 Task: Search one way flight ticket for 1 adult, 5 children, 2 infants in seat and 1 infant on lap in first from San Jose: Norman Y. Mineta San Jose International Airport to Raleigh: Raleigh-durham International Airport on 8-5-2023. Choice of flights is Spirit. Number of bags: 2 carry on bags and 6 checked bags. Price is upto 106000. Outbound departure time preference is 11:15.
Action: Mouse moved to (302, 118)
Screenshot: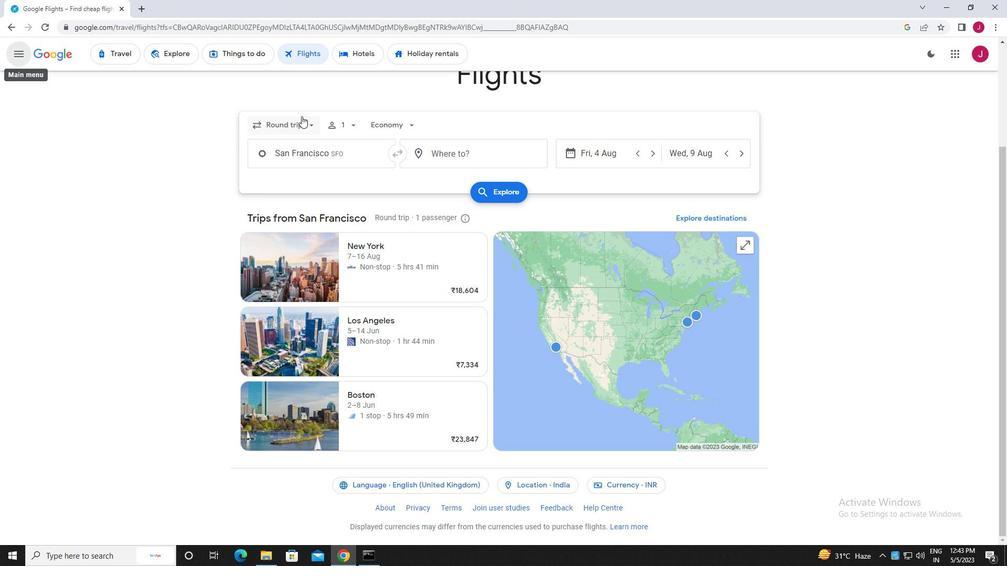 
Action: Mouse pressed left at (302, 118)
Screenshot: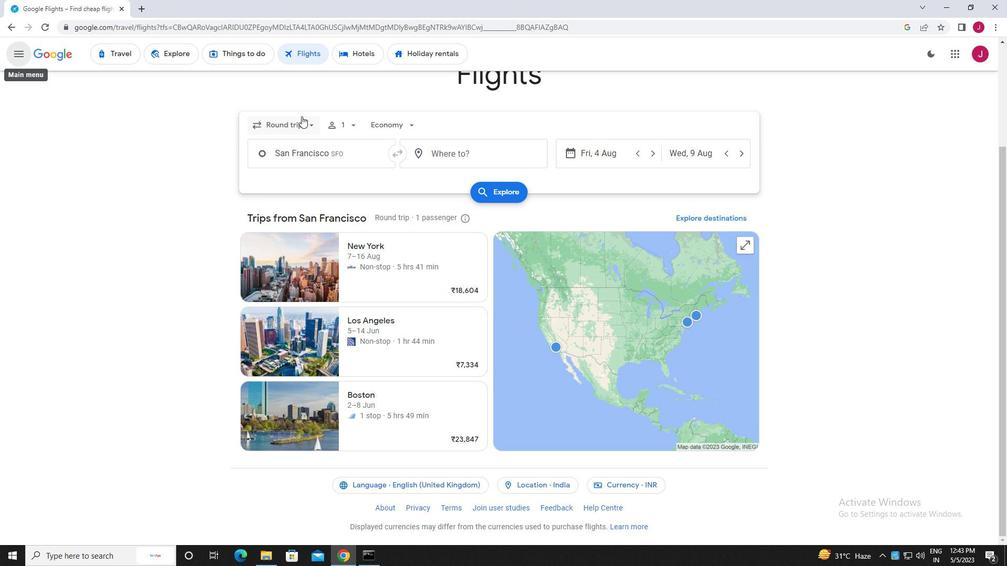 
Action: Mouse moved to (304, 172)
Screenshot: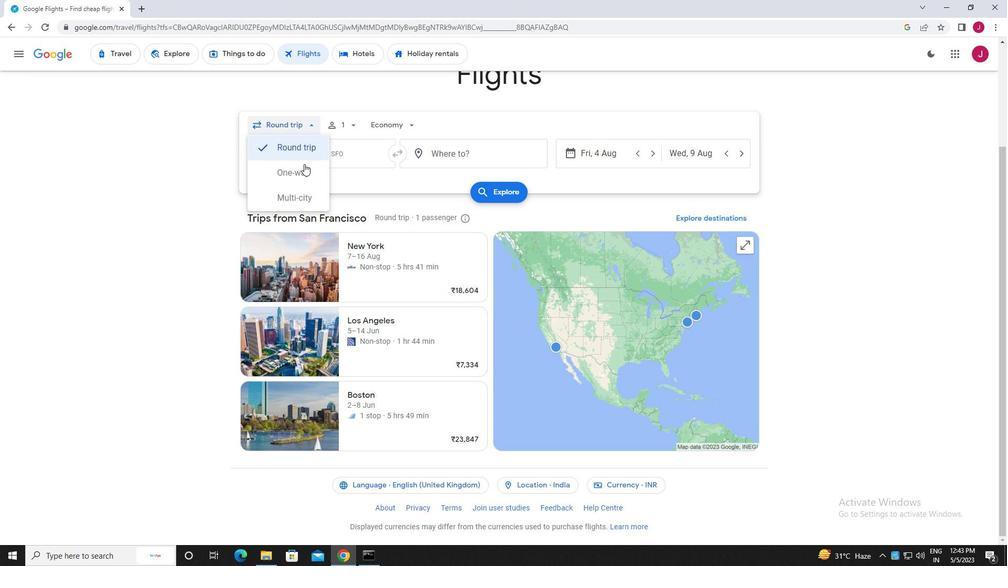 
Action: Mouse pressed left at (304, 172)
Screenshot: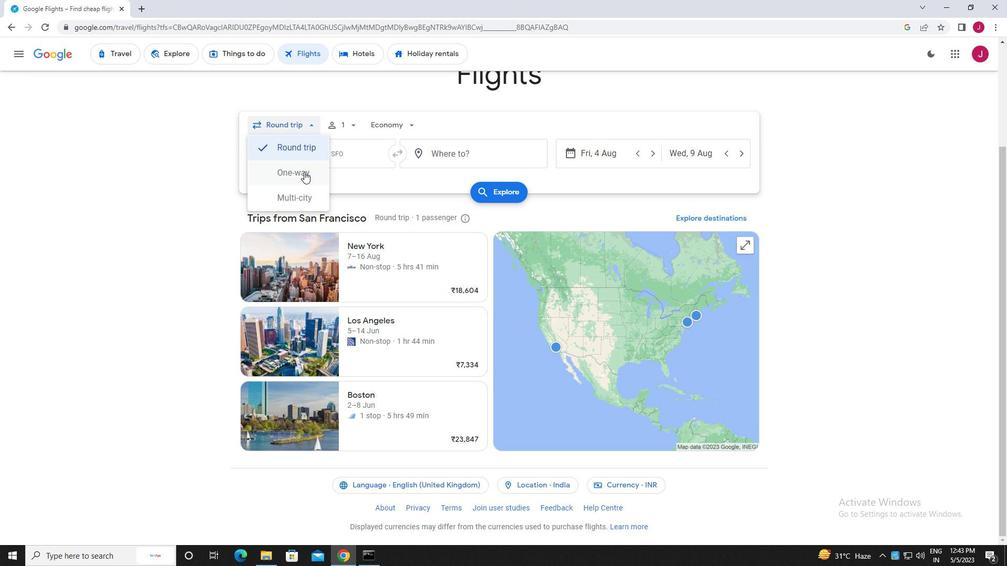 
Action: Mouse moved to (350, 126)
Screenshot: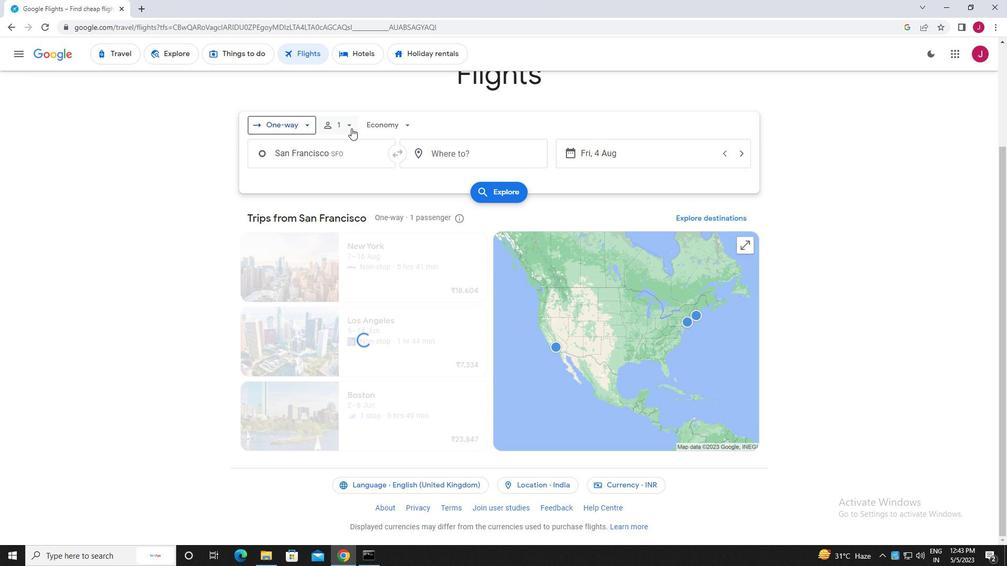 
Action: Mouse pressed left at (350, 126)
Screenshot: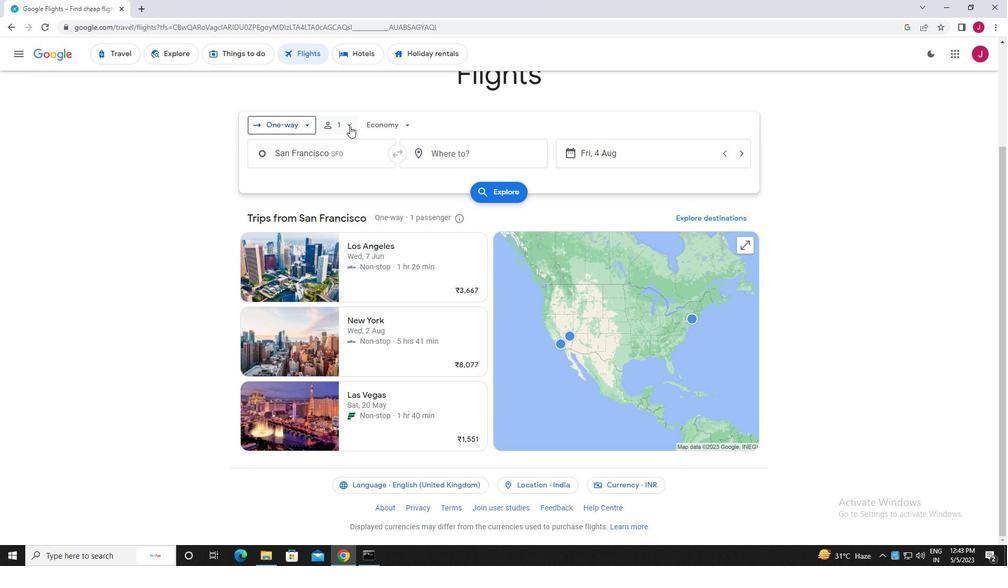 
Action: Mouse moved to (434, 175)
Screenshot: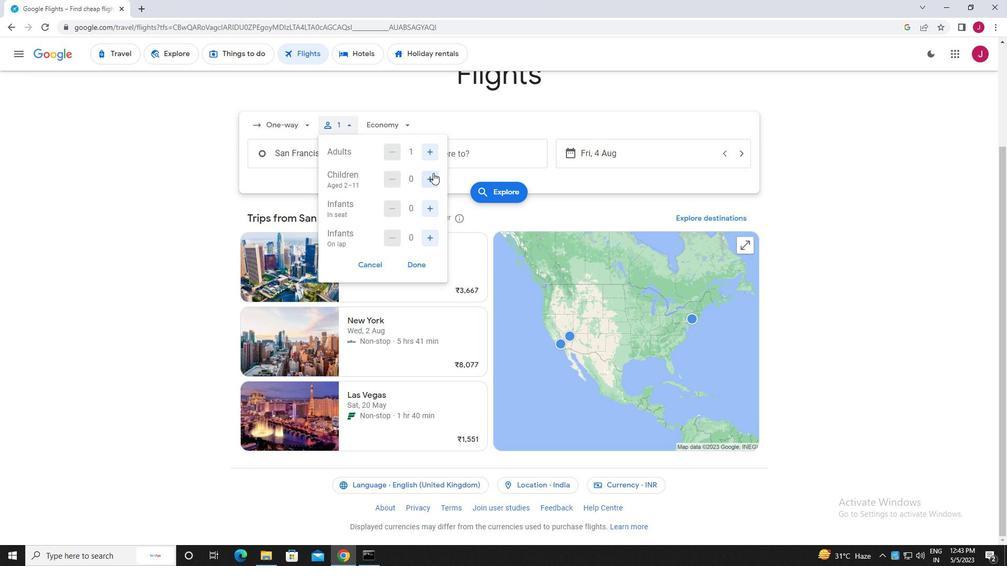 
Action: Mouse pressed left at (434, 175)
Screenshot: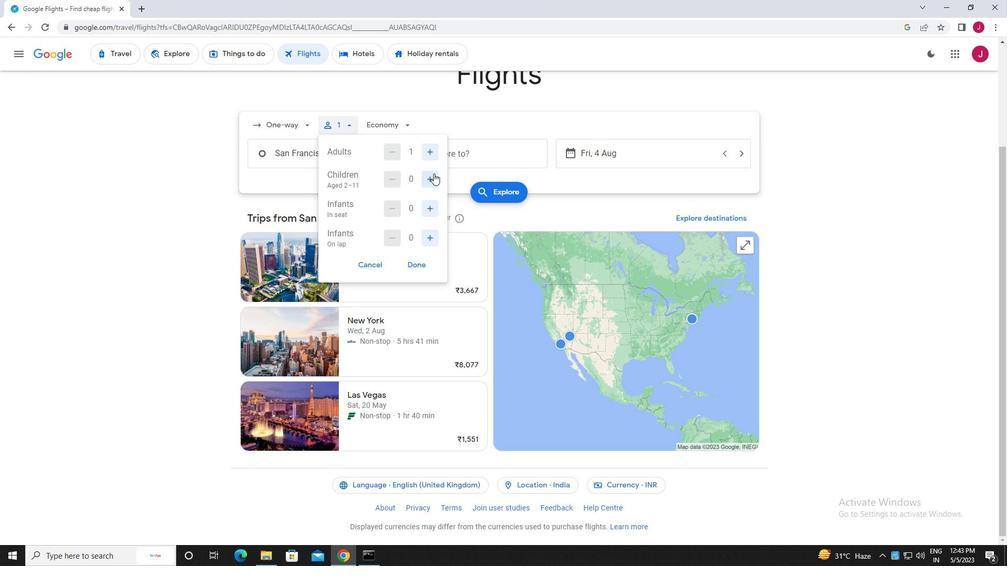 
Action: Mouse moved to (432, 175)
Screenshot: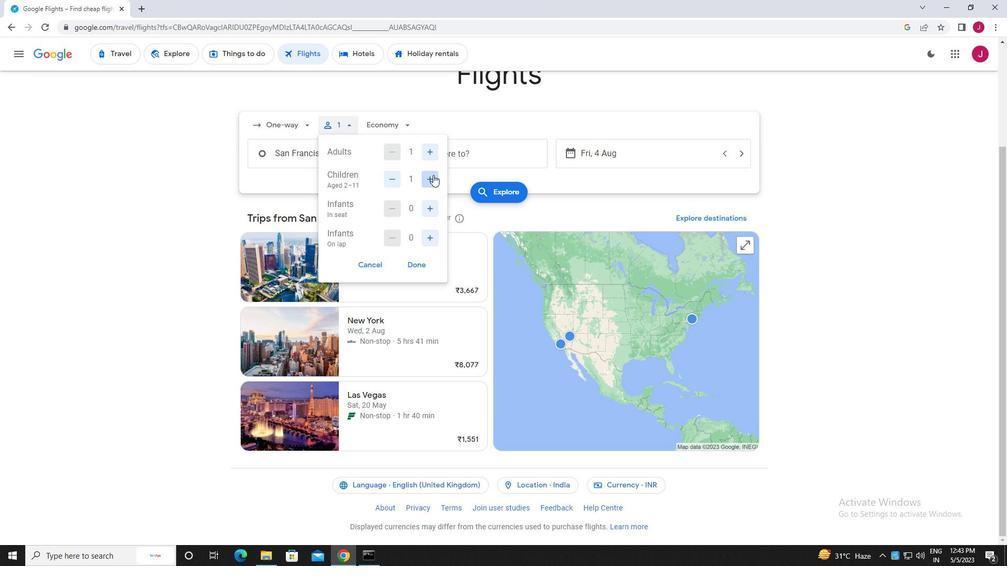 
Action: Mouse pressed left at (432, 175)
Screenshot: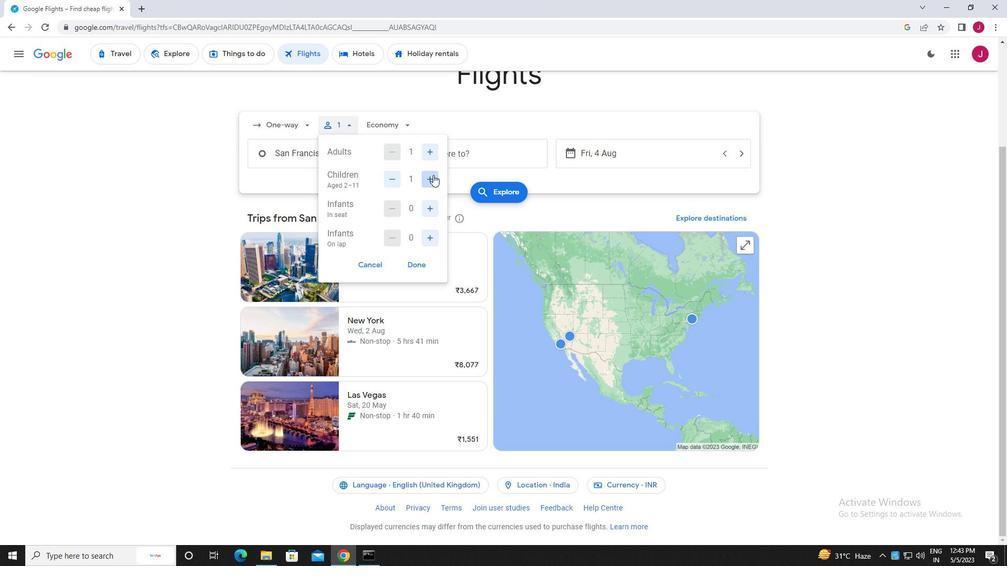 
Action: Mouse pressed left at (432, 175)
Screenshot: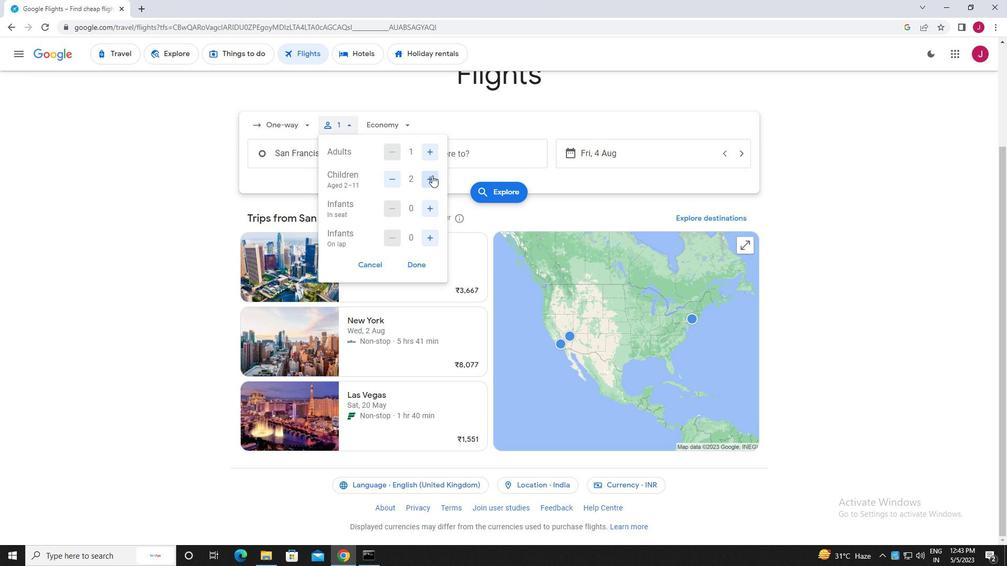 
Action: Mouse pressed left at (432, 175)
Screenshot: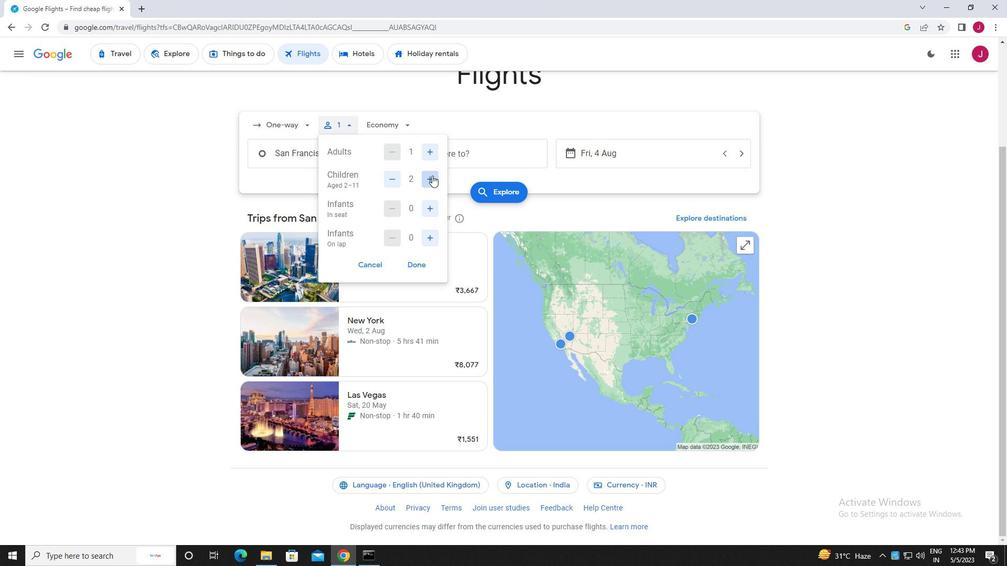 
Action: Mouse pressed left at (432, 175)
Screenshot: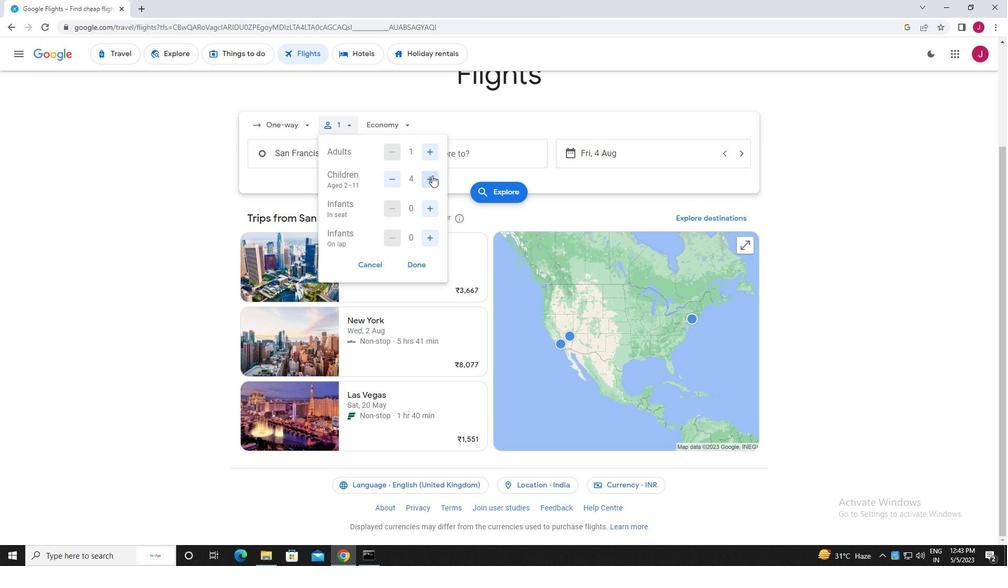 
Action: Mouse moved to (432, 207)
Screenshot: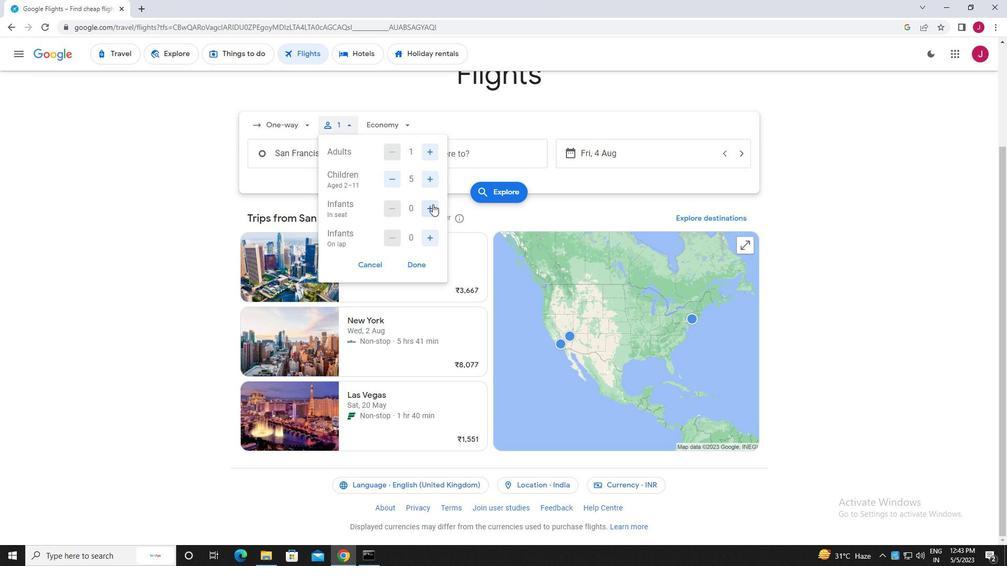 
Action: Mouse pressed left at (432, 207)
Screenshot: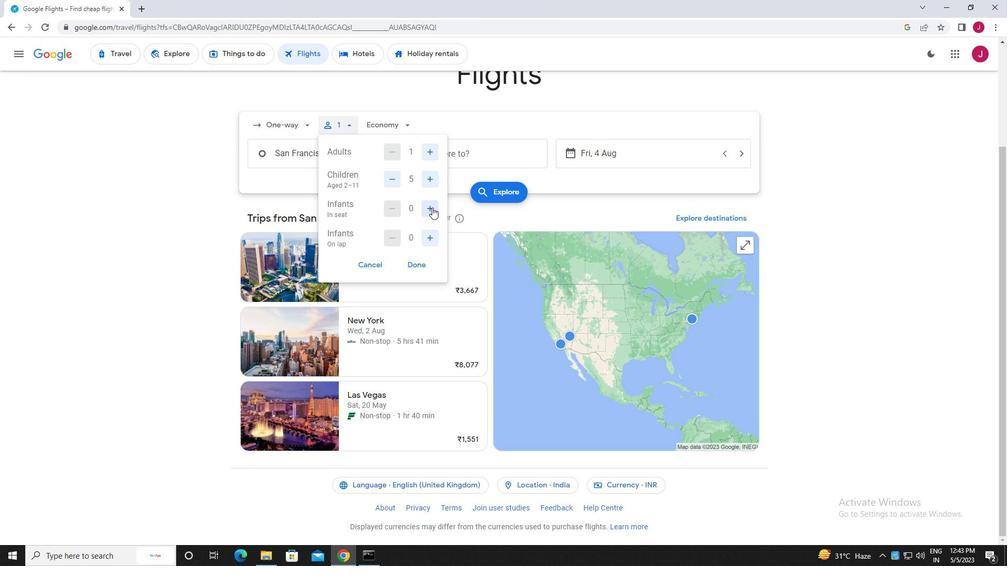 
Action: Mouse moved to (432, 207)
Screenshot: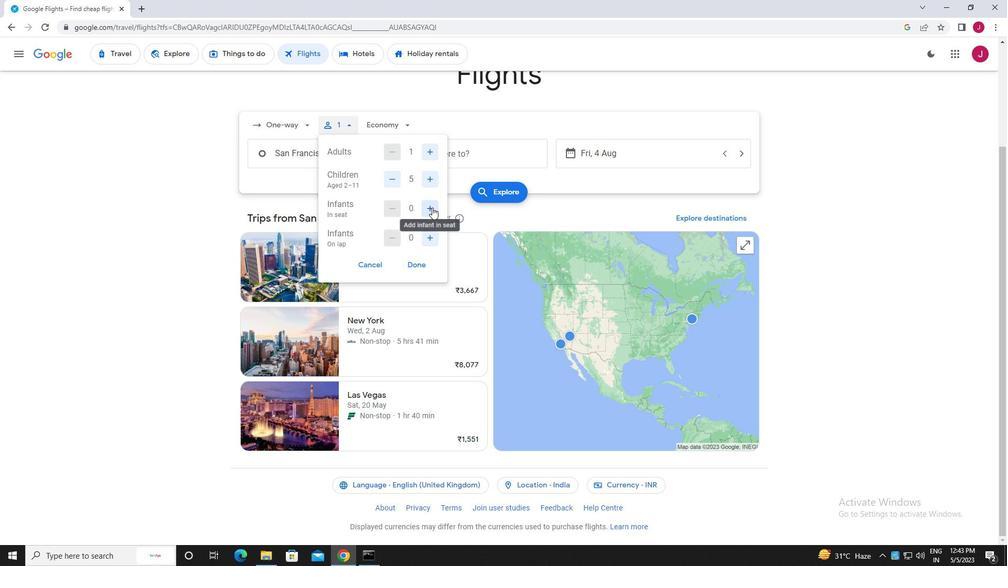 
Action: Mouse pressed left at (432, 207)
Screenshot: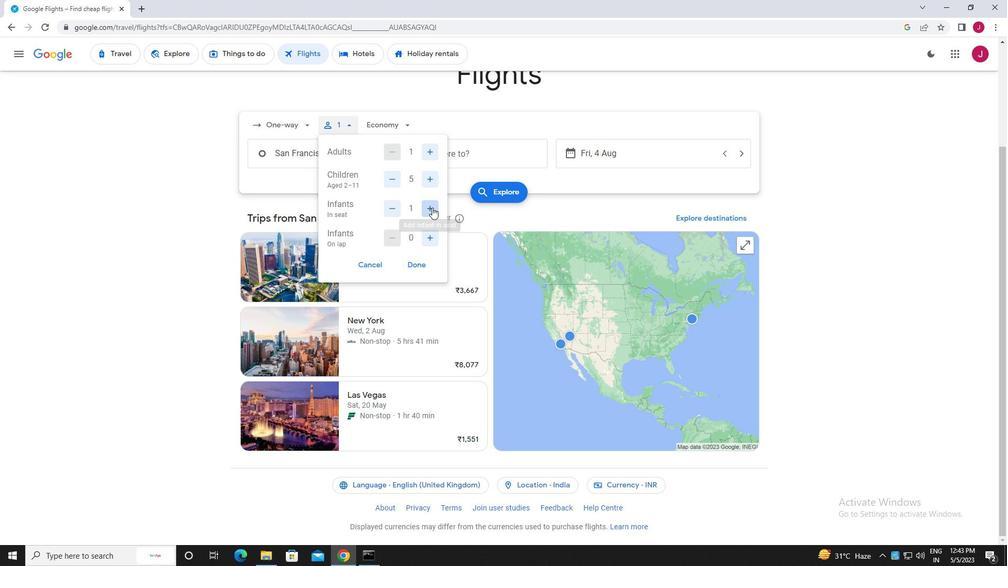 
Action: Mouse moved to (430, 241)
Screenshot: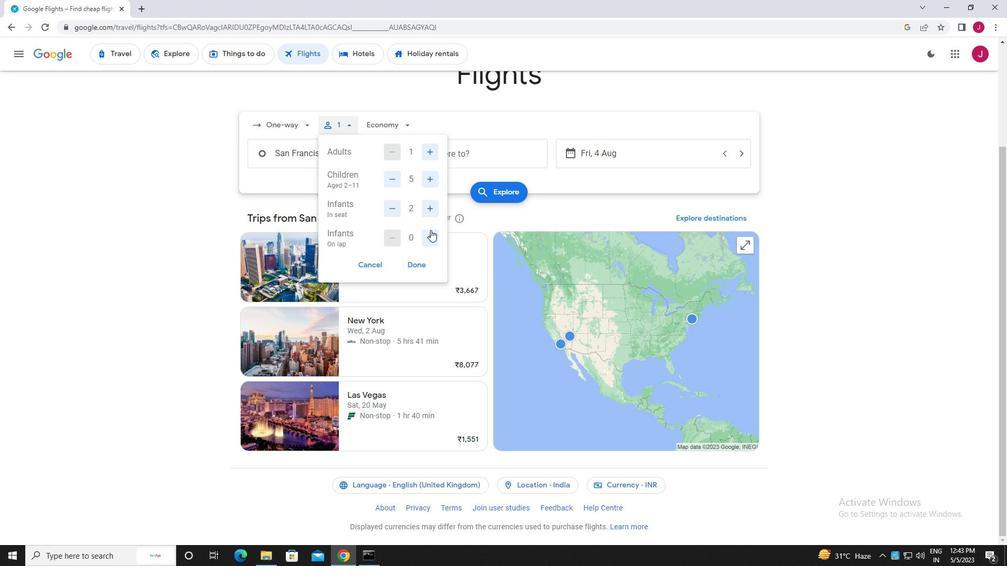 
Action: Mouse pressed left at (430, 241)
Screenshot: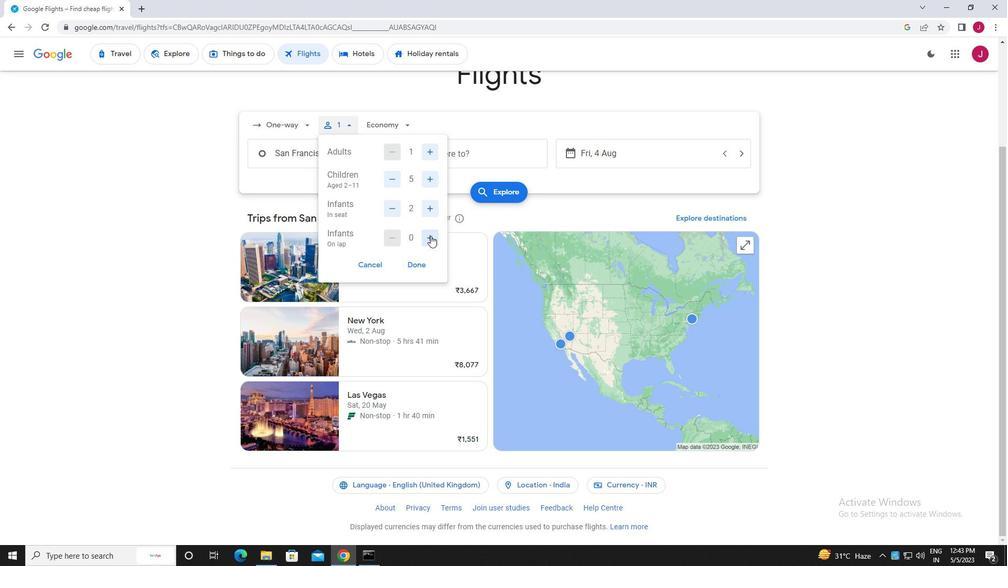 
Action: Mouse moved to (391, 208)
Screenshot: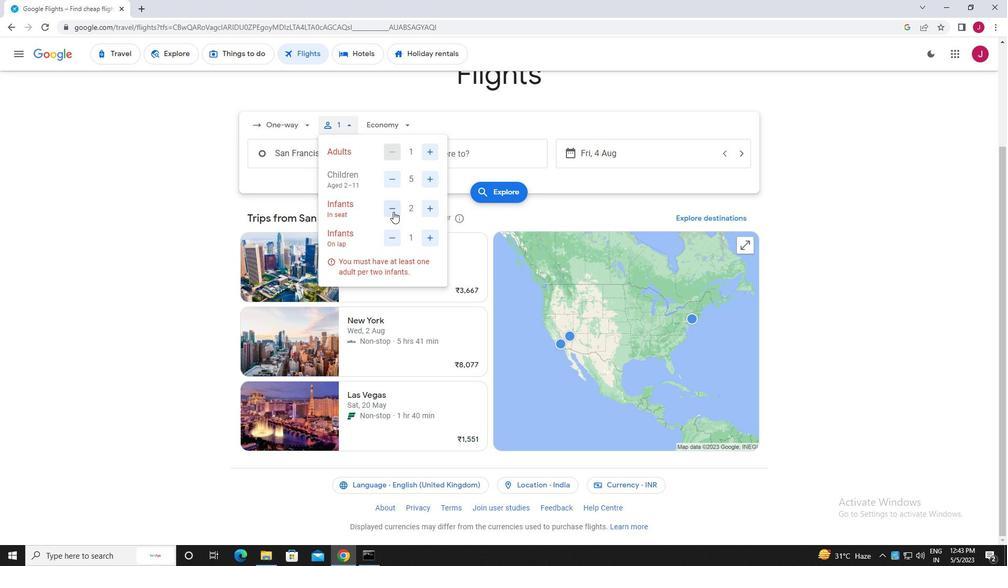 
Action: Mouse pressed left at (391, 208)
Screenshot: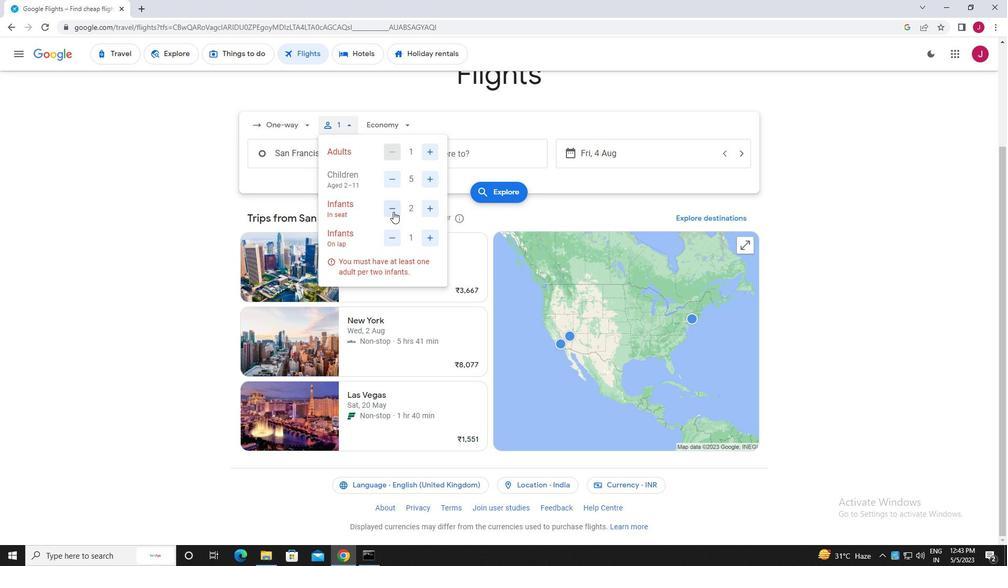 
Action: Mouse moved to (419, 264)
Screenshot: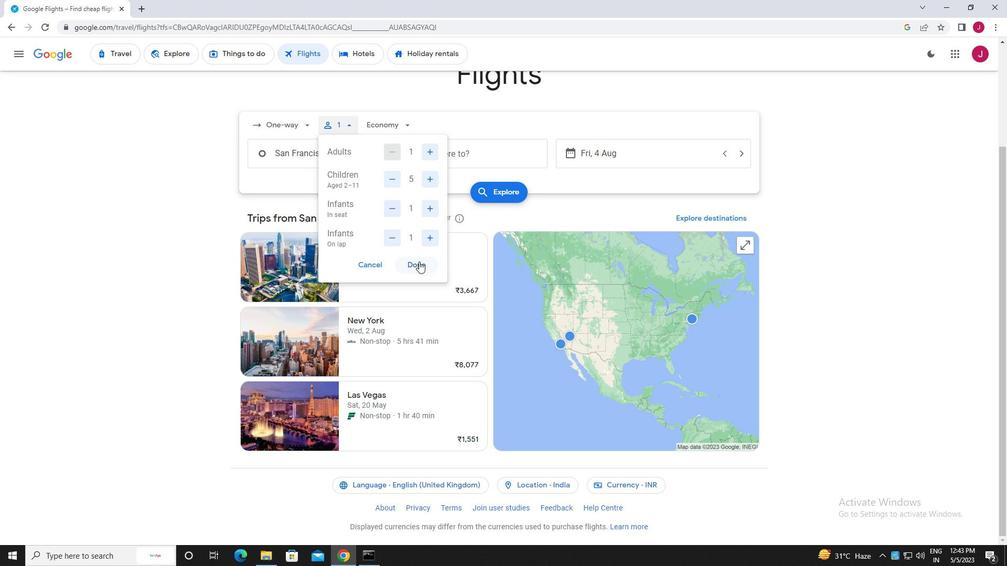 
Action: Mouse pressed left at (419, 264)
Screenshot: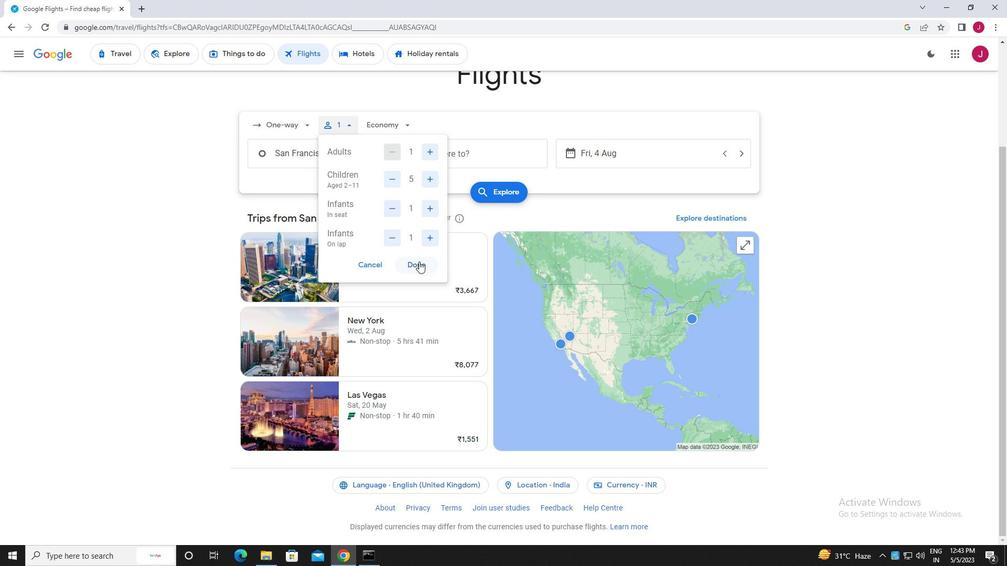 
Action: Mouse moved to (405, 124)
Screenshot: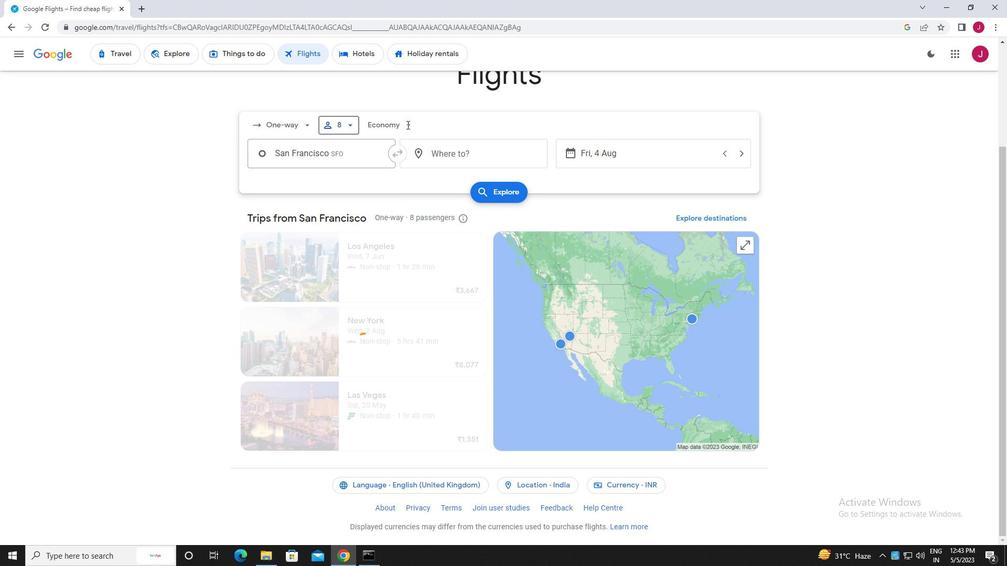 
Action: Mouse pressed left at (405, 124)
Screenshot: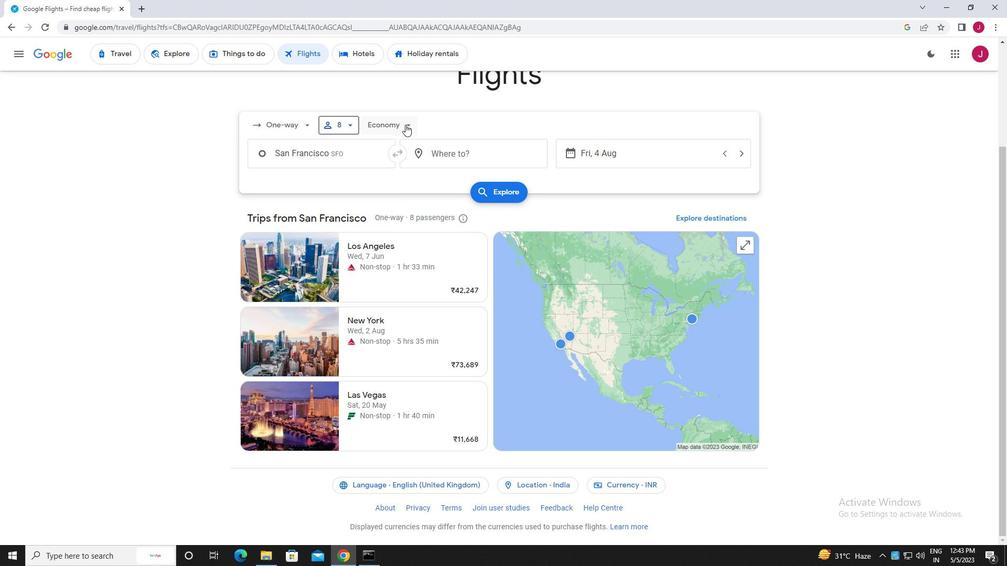 
Action: Mouse moved to (405, 218)
Screenshot: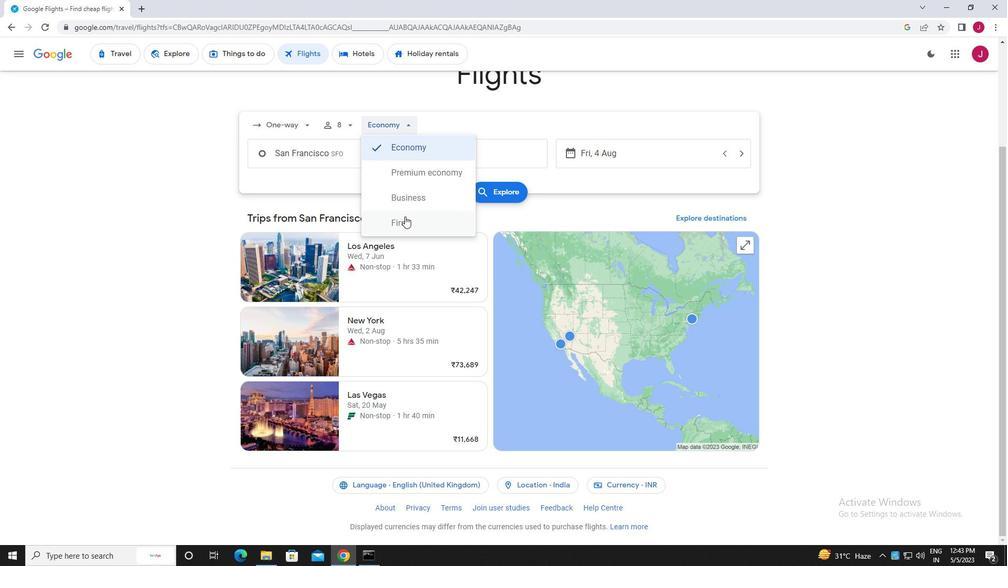 
Action: Mouse pressed left at (405, 218)
Screenshot: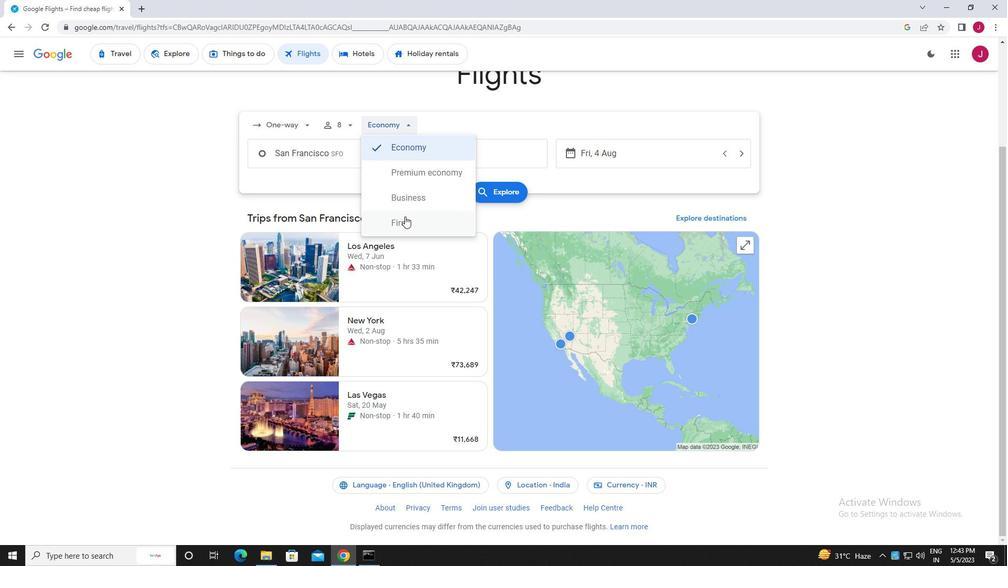
Action: Mouse moved to (347, 156)
Screenshot: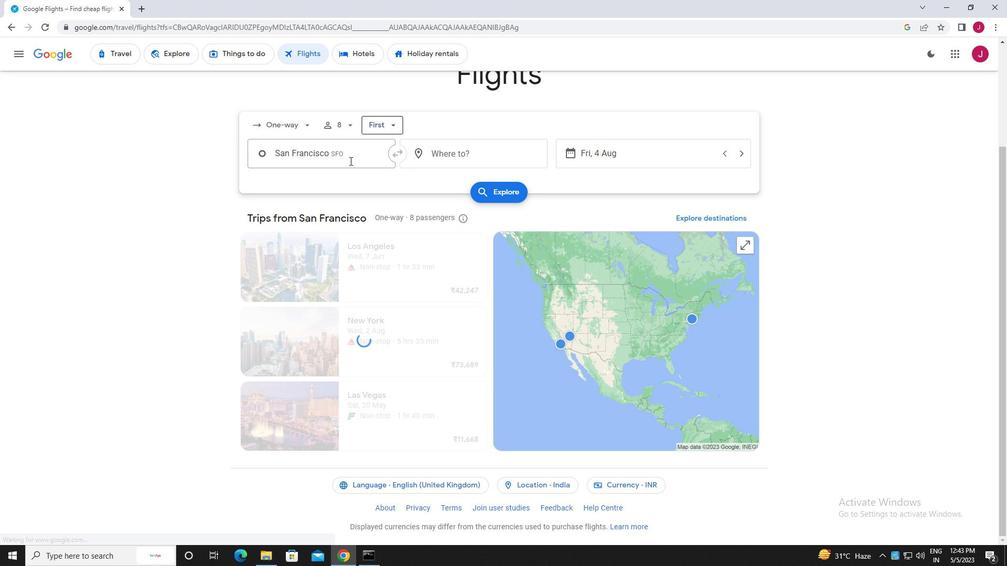
Action: Mouse pressed left at (347, 156)
Screenshot: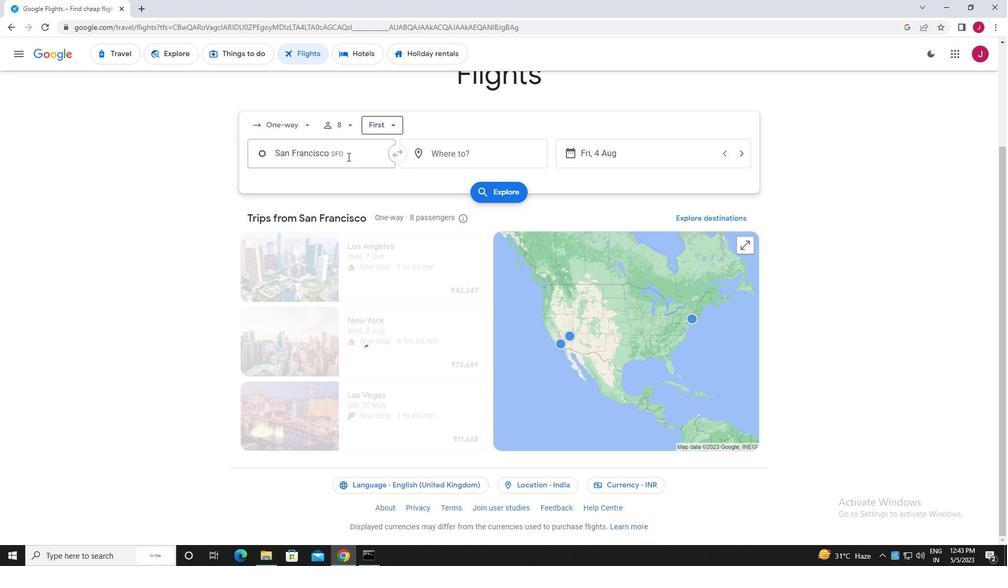 
Action: Key pressed san<Key.space>jose
Screenshot: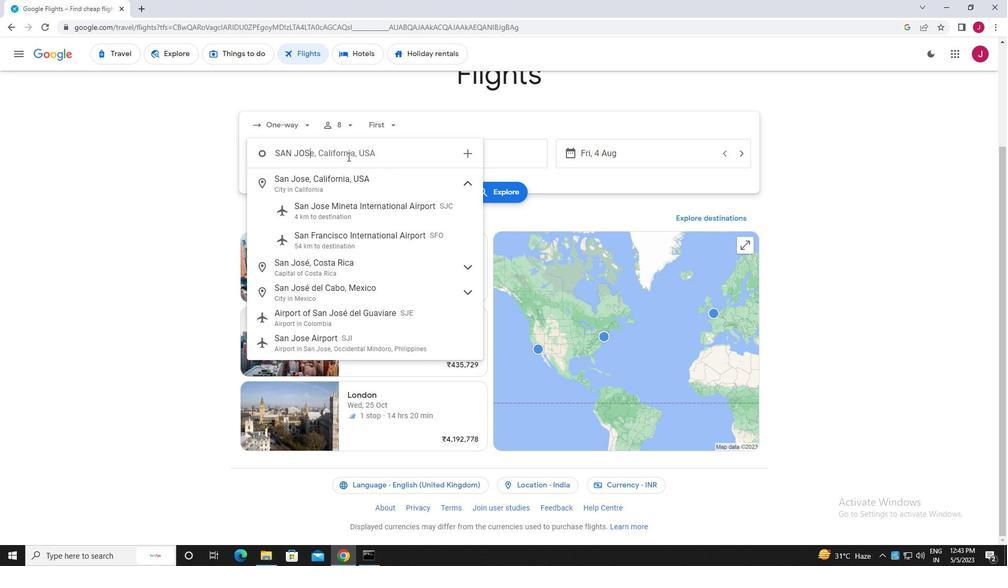 
Action: Mouse moved to (380, 236)
Screenshot: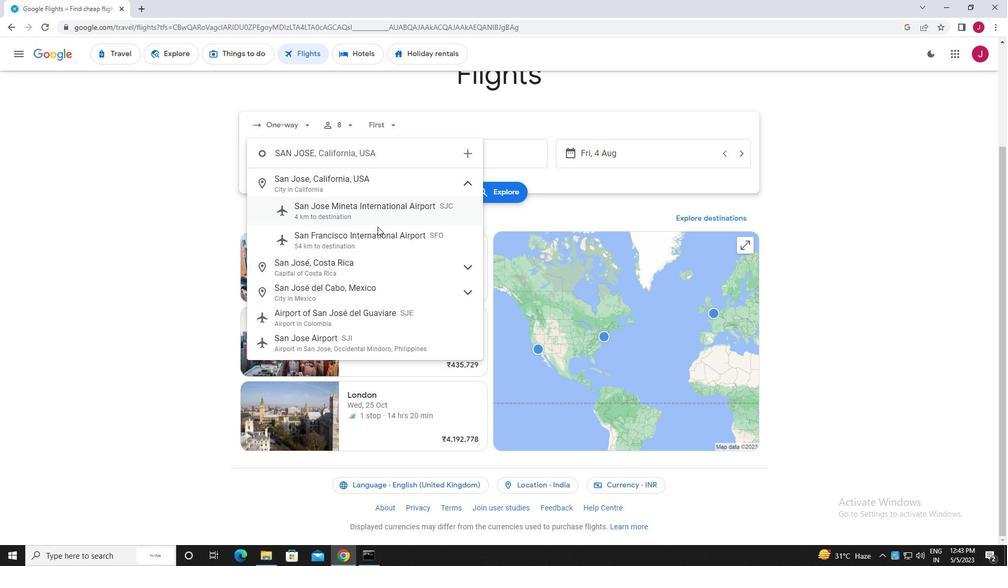 
Action: Mouse pressed left at (380, 236)
Screenshot: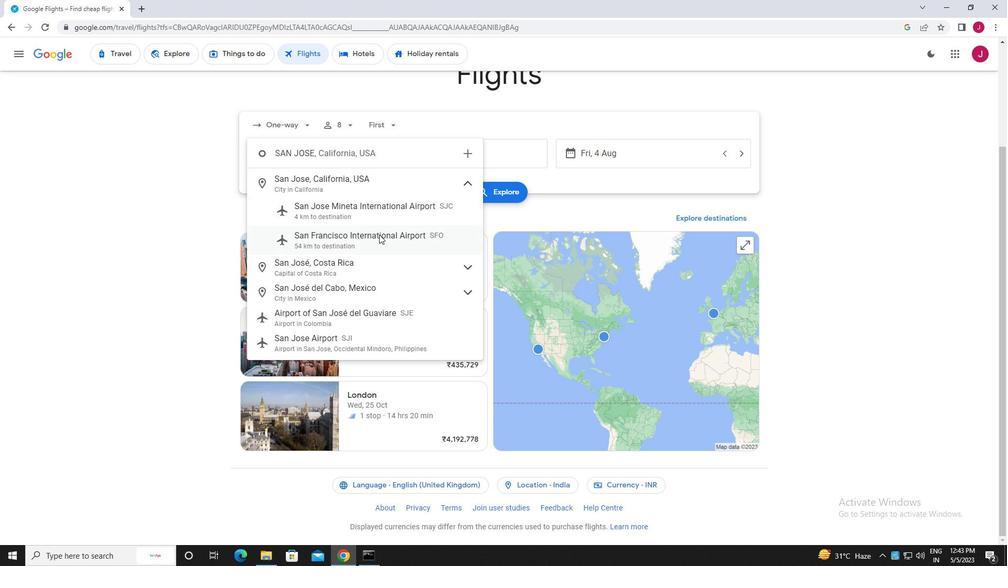 
Action: Mouse moved to (487, 155)
Screenshot: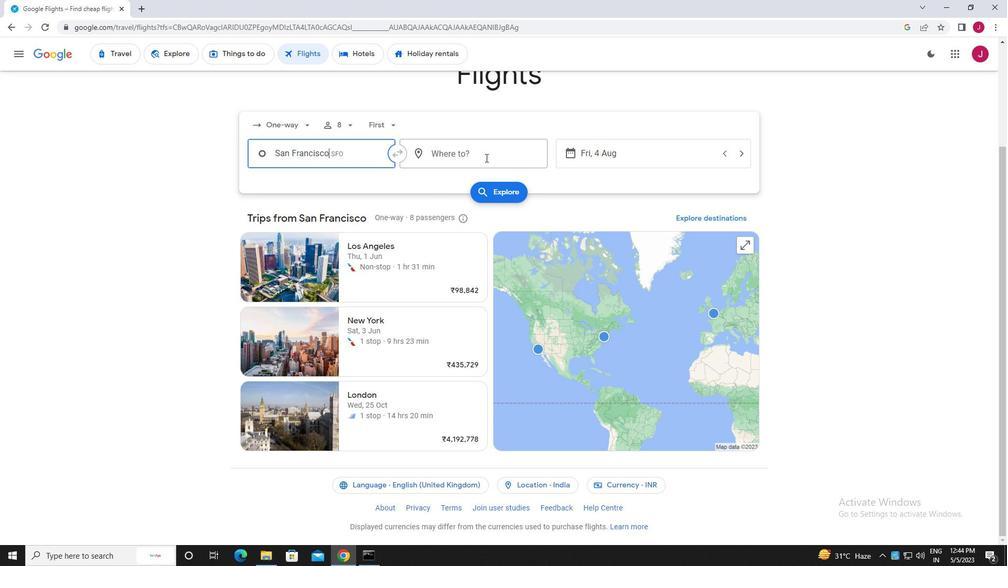 
Action: Mouse pressed left at (487, 155)
Screenshot: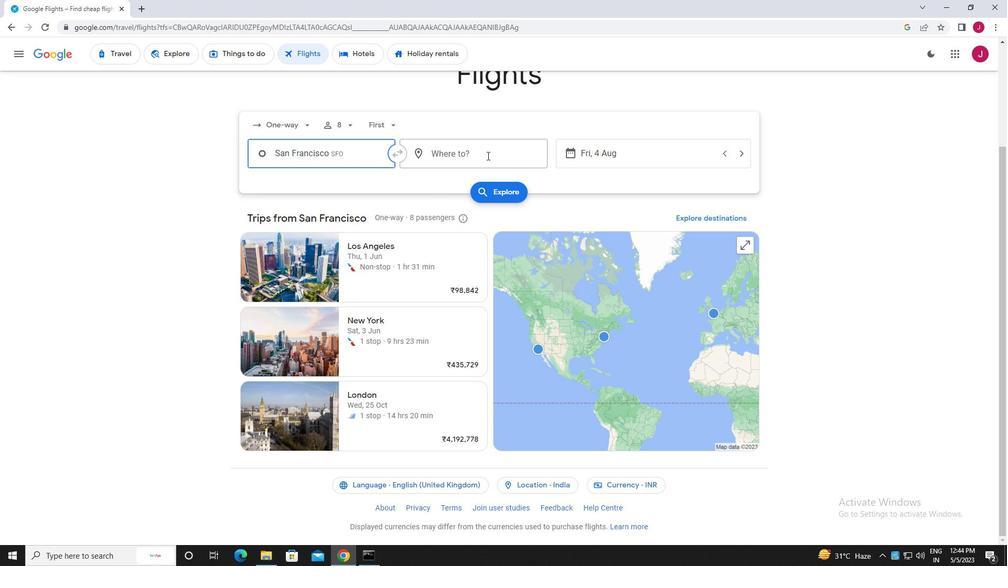 
Action: Key pressed raleigh
Screenshot: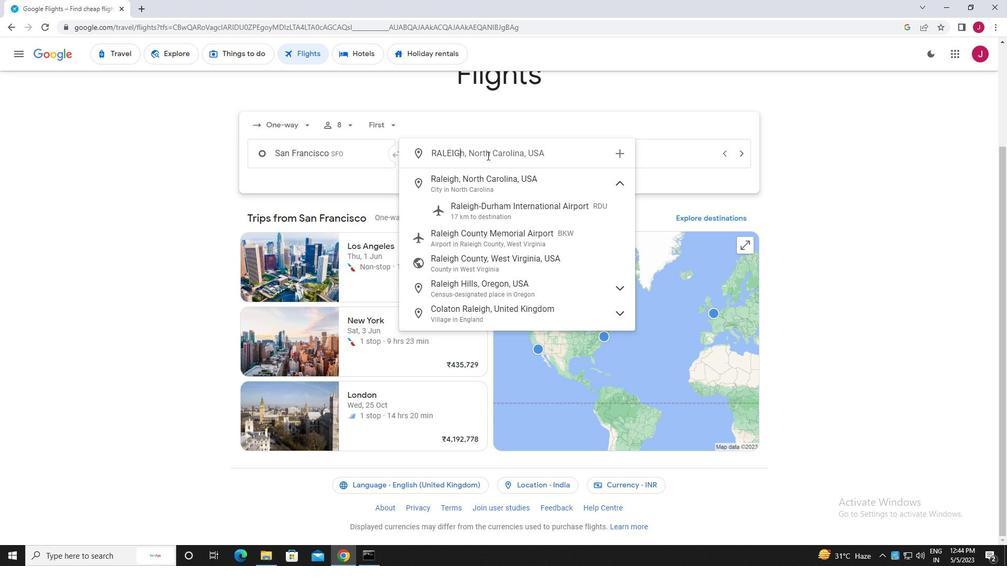 
Action: Mouse moved to (538, 212)
Screenshot: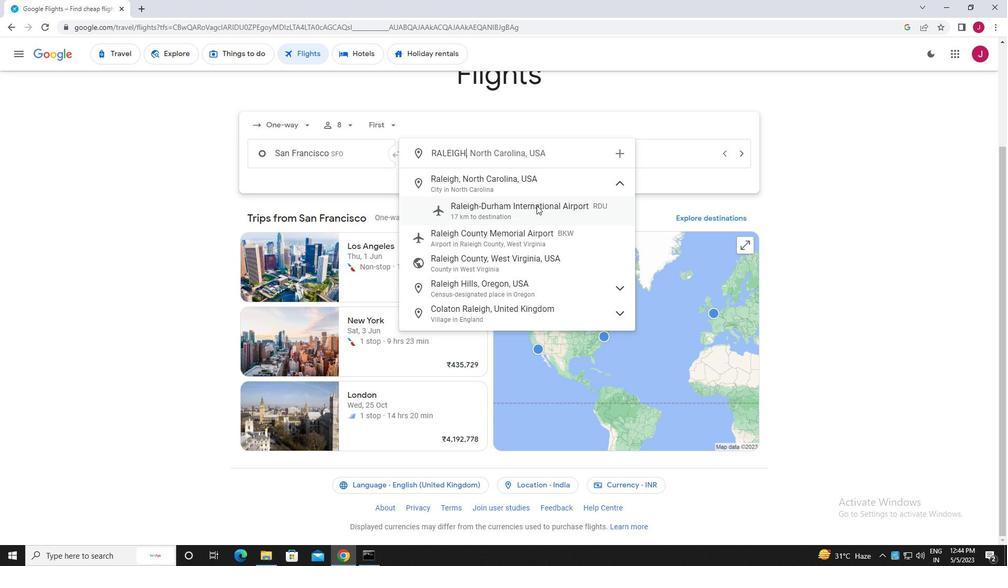 
Action: Mouse pressed left at (538, 212)
Screenshot: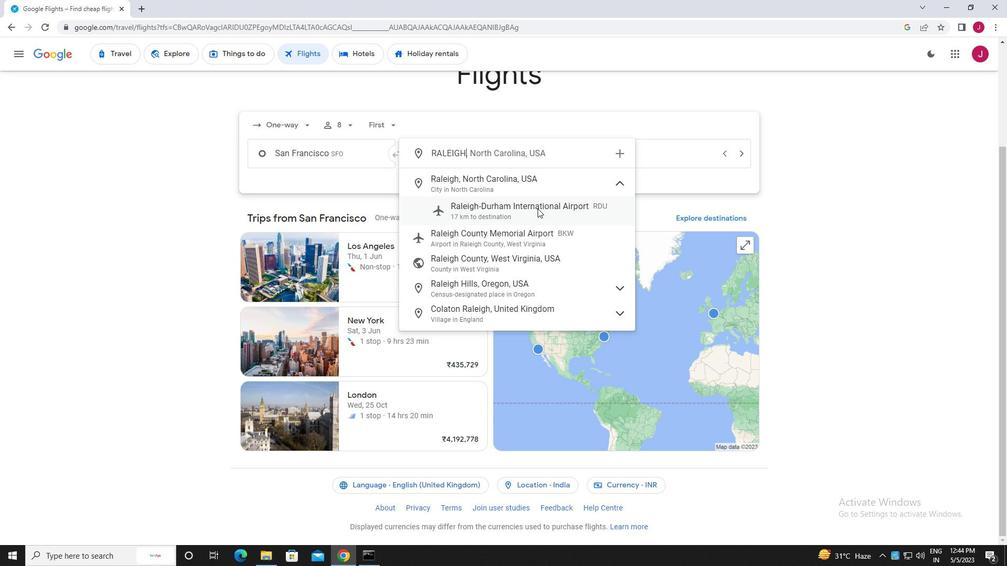 
Action: Mouse moved to (633, 152)
Screenshot: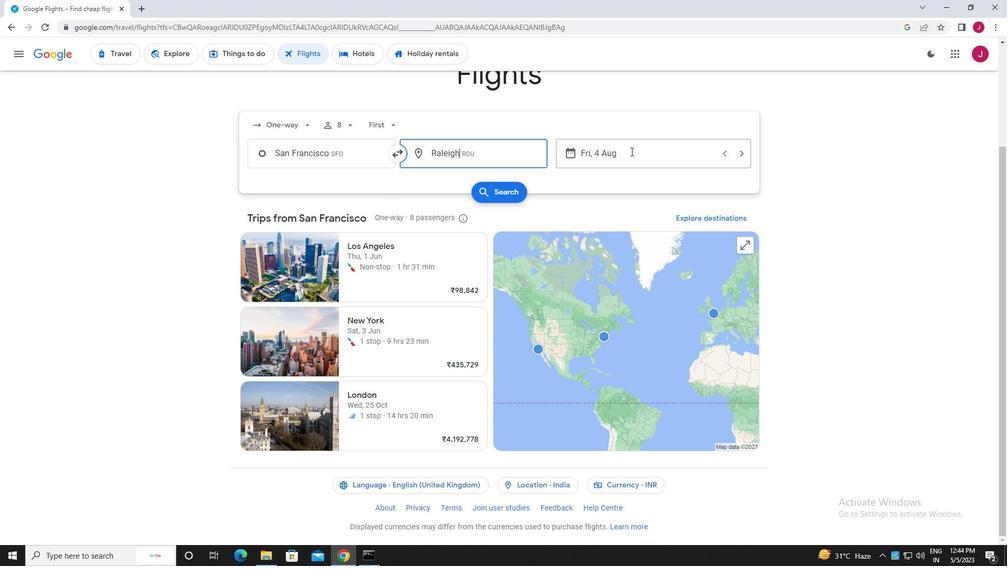 
Action: Mouse pressed left at (633, 152)
Screenshot: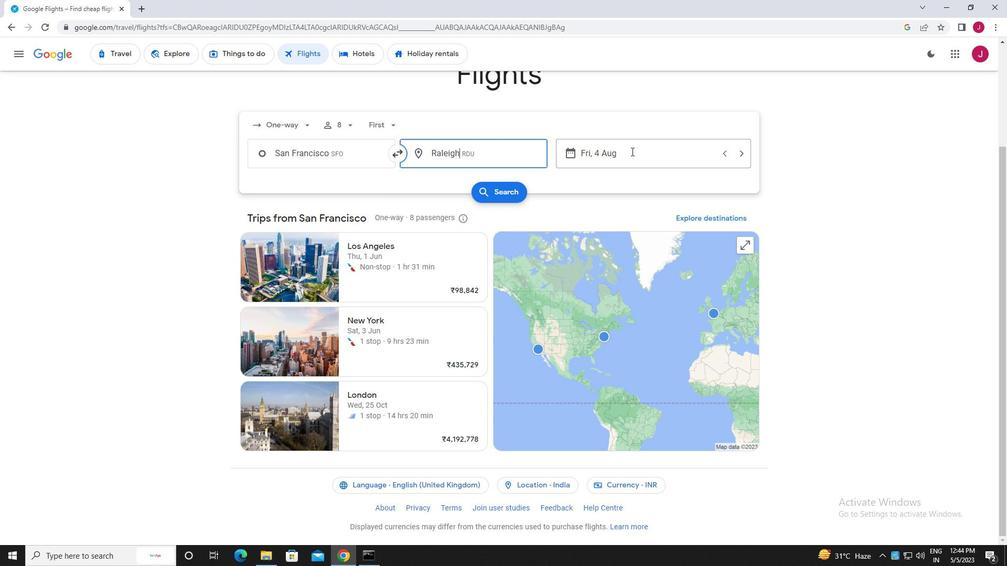 
Action: Mouse moved to (530, 239)
Screenshot: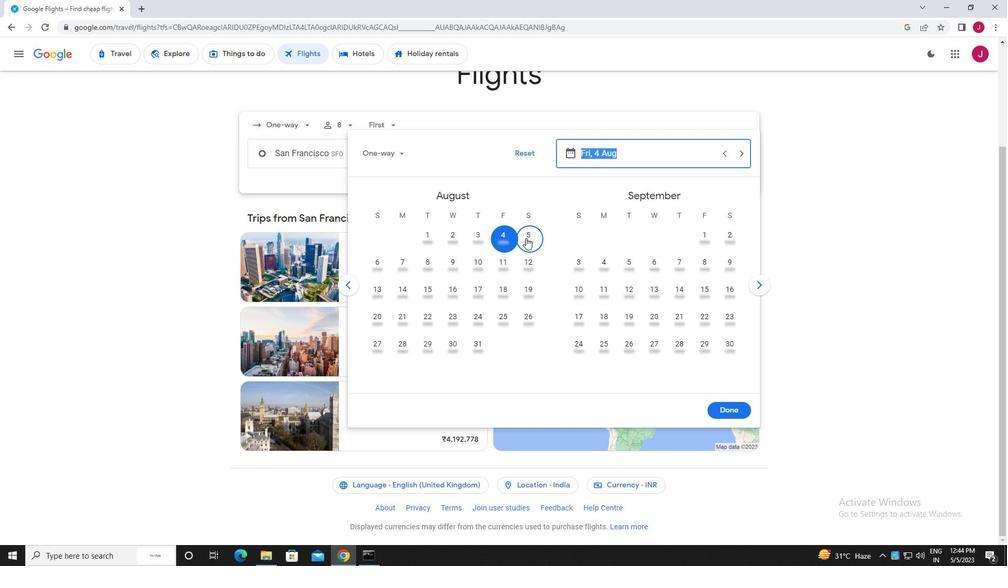 
Action: Mouse pressed left at (530, 239)
Screenshot: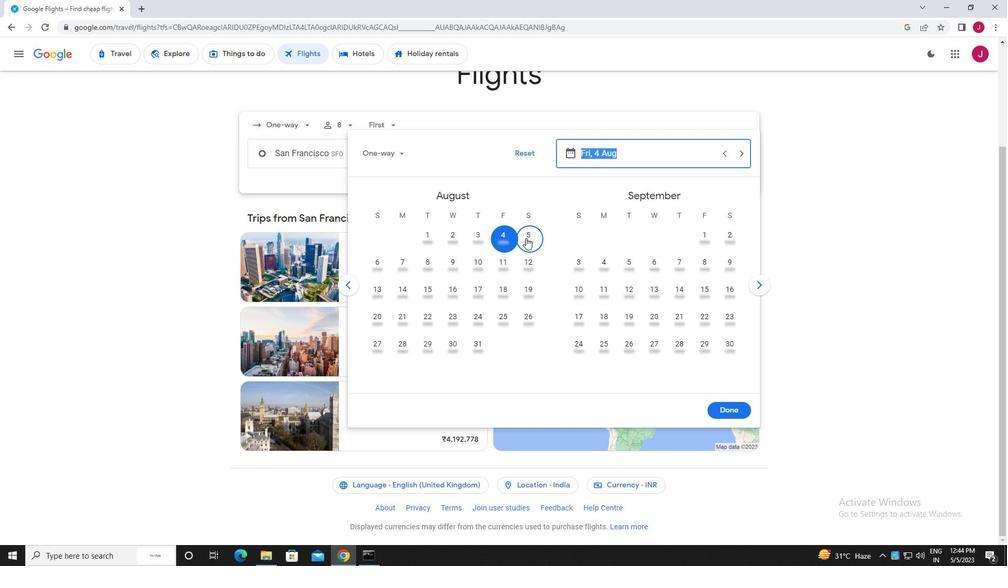 
Action: Mouse moved to (731, 408)
Screenshot: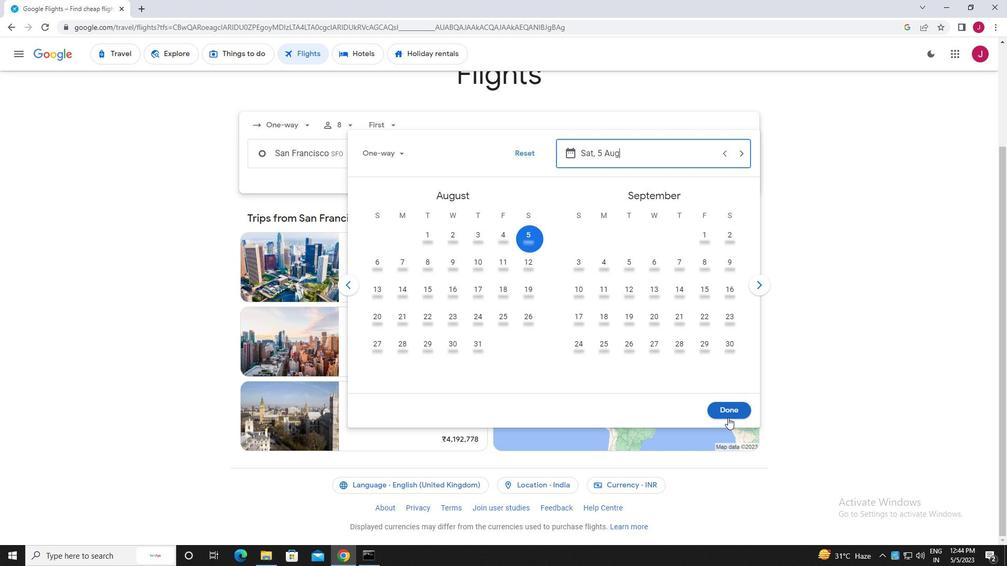 
Action: Mouse pressed left at (731, 408)
Screenshot: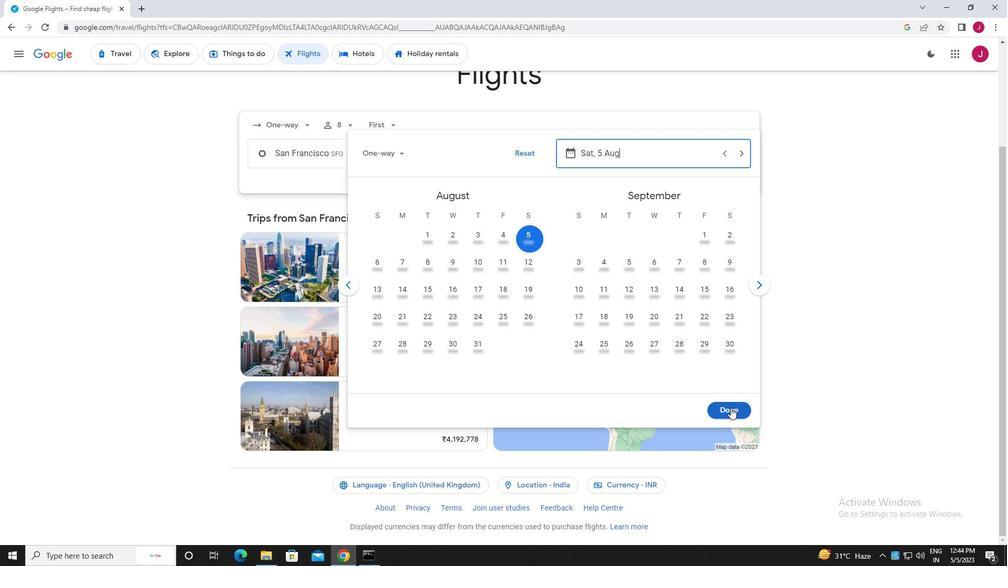 
Action: Mouse moved to (512, 199)
Screenshot: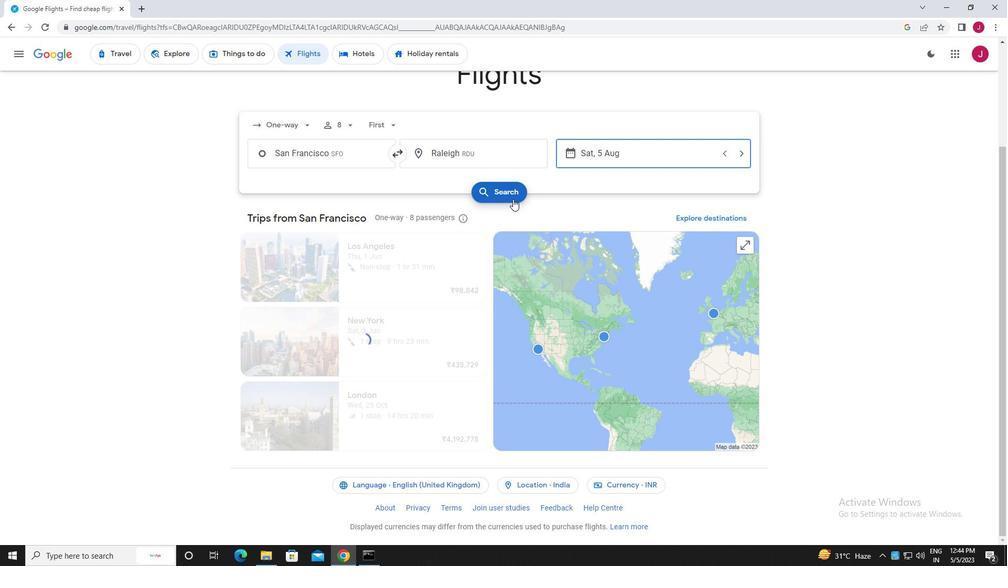 
Action: Mouse pressed left at (512, 199)
Screenshot: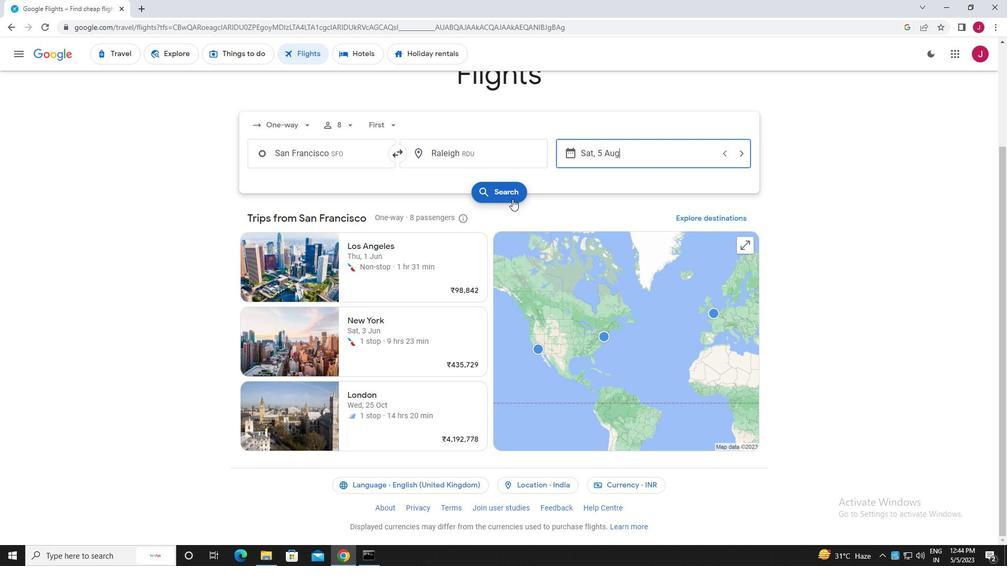 
Action: Mouse moved to (267, 148)
Screenshot: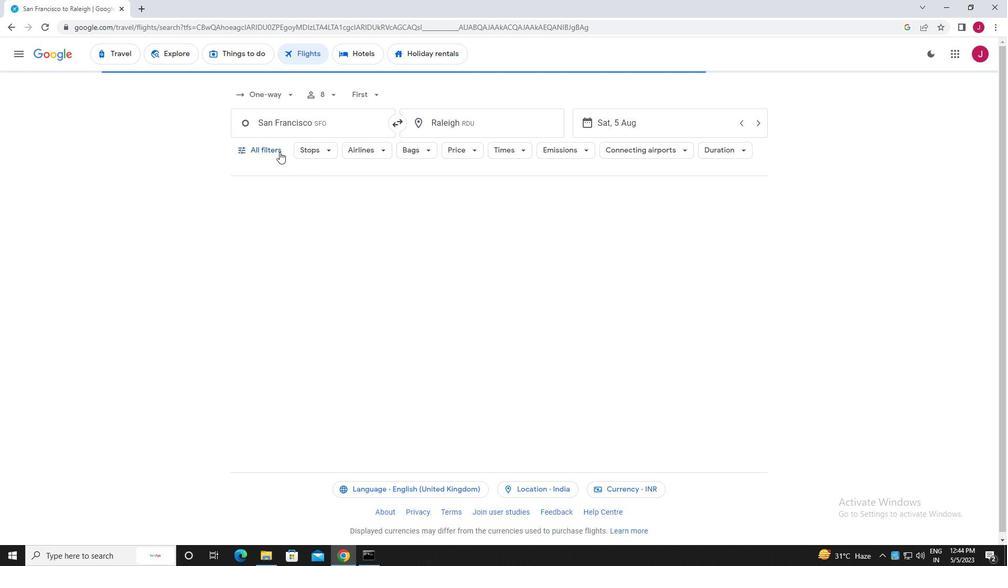 
Action: Mouse pressed left at (267, 148)
Screenshot: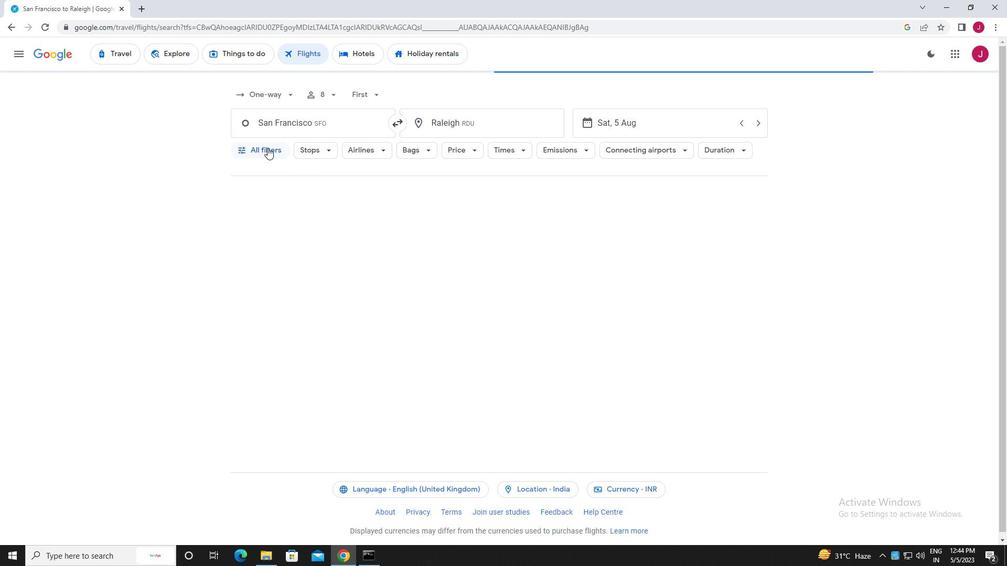 
Action: Mouse moved to (318, 275)
Screenshot: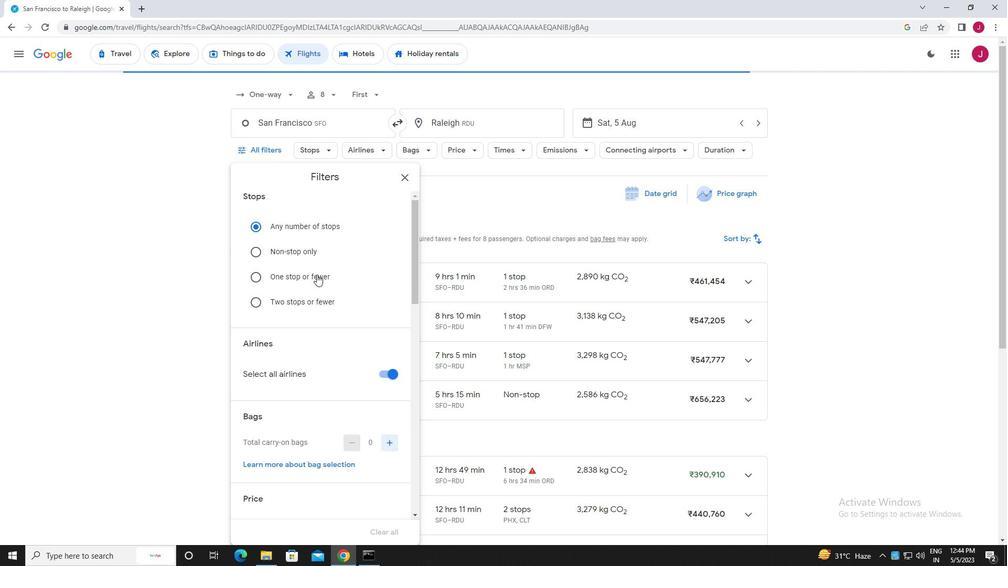 
Action: Mouse scrolled (318, 275) with delta (0, 0)
Screenshot: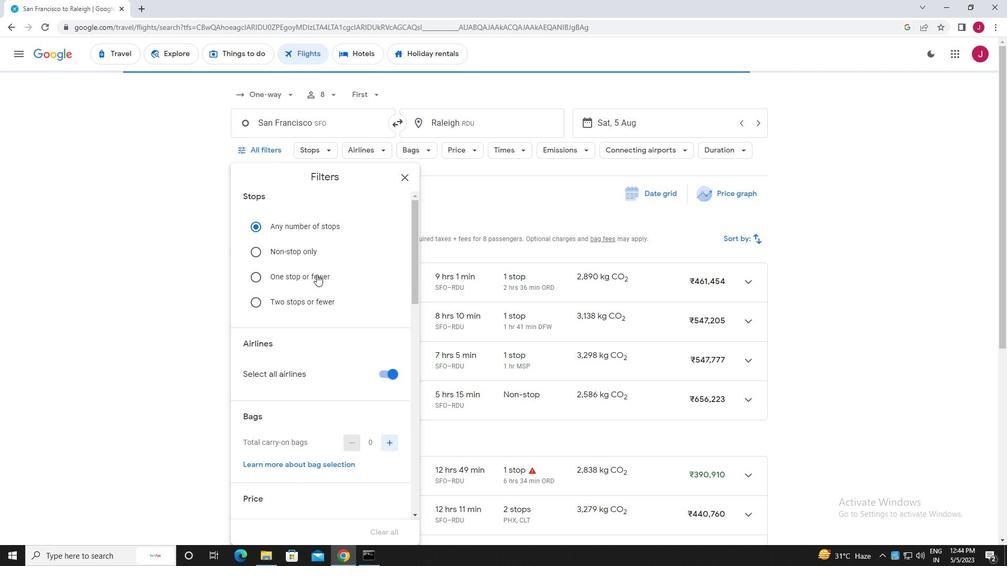 
Action: Mouse moved to (319, 275)
Screenshot: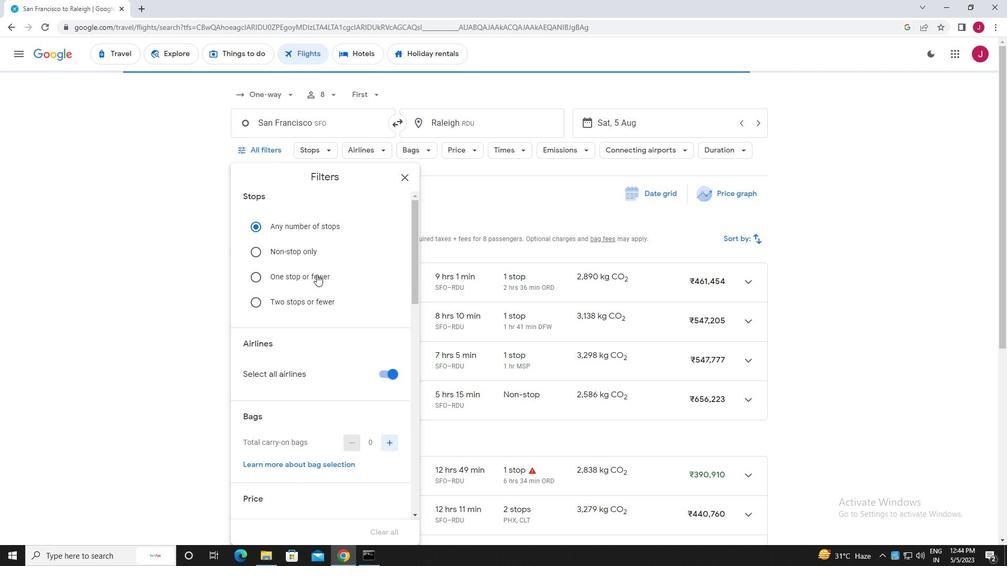 
Action: Mouse scrolled (319, 275) with delta (0, 0)
Screenshot: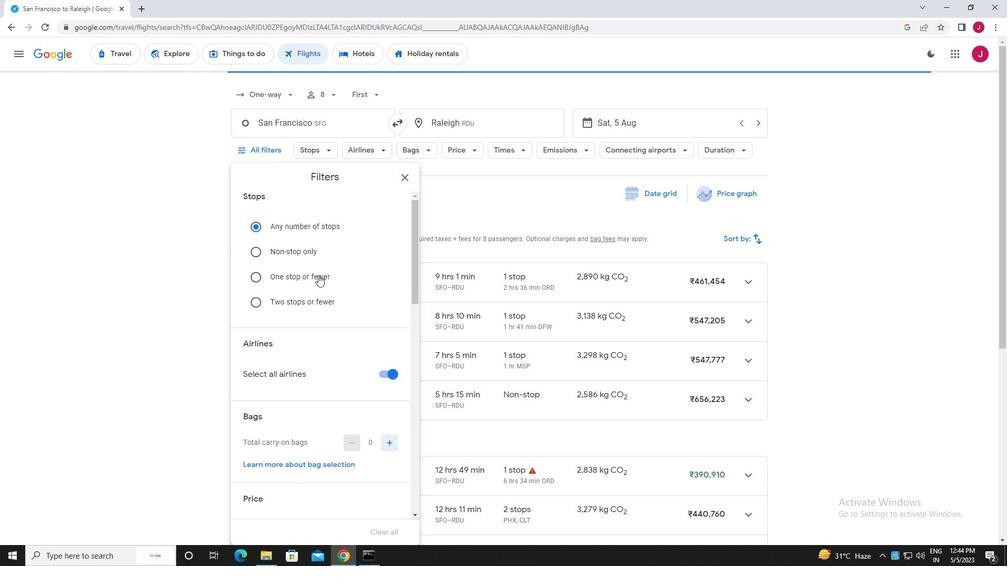 
Action: Mouse moved to (381, 269)
Screenshot: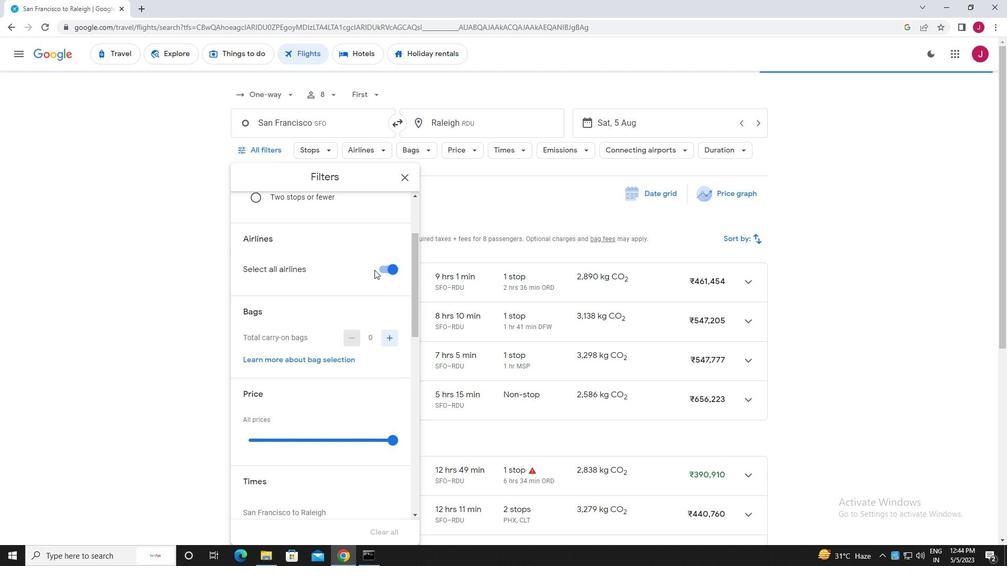 
Action: Mouse pressed left at (381, 269)
Screenshot: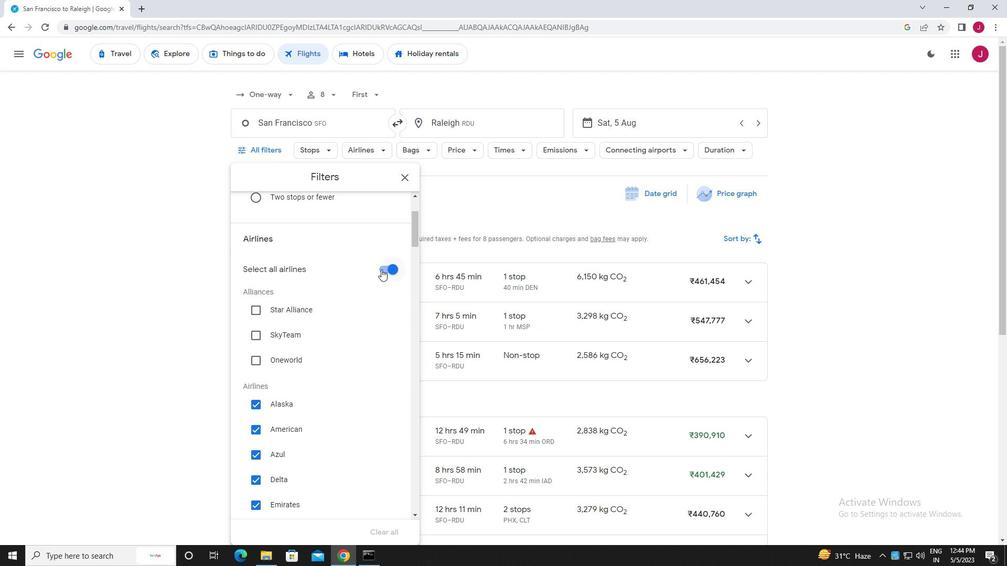 
Action: Mouse moved to (329, 278)
Screenshot: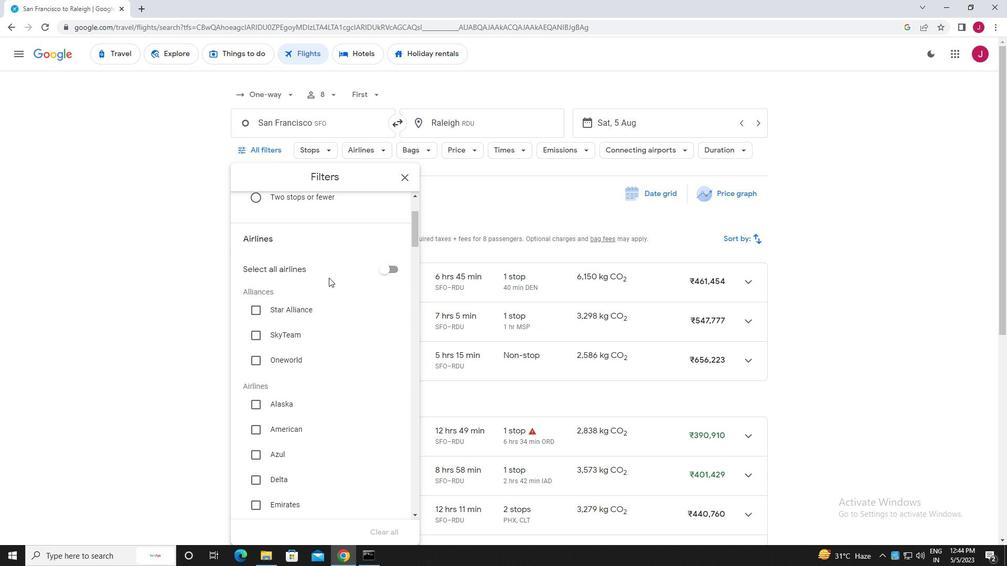 
Action: Mouse scrolled (329, 277) with delta (0, 0)
Screenshot: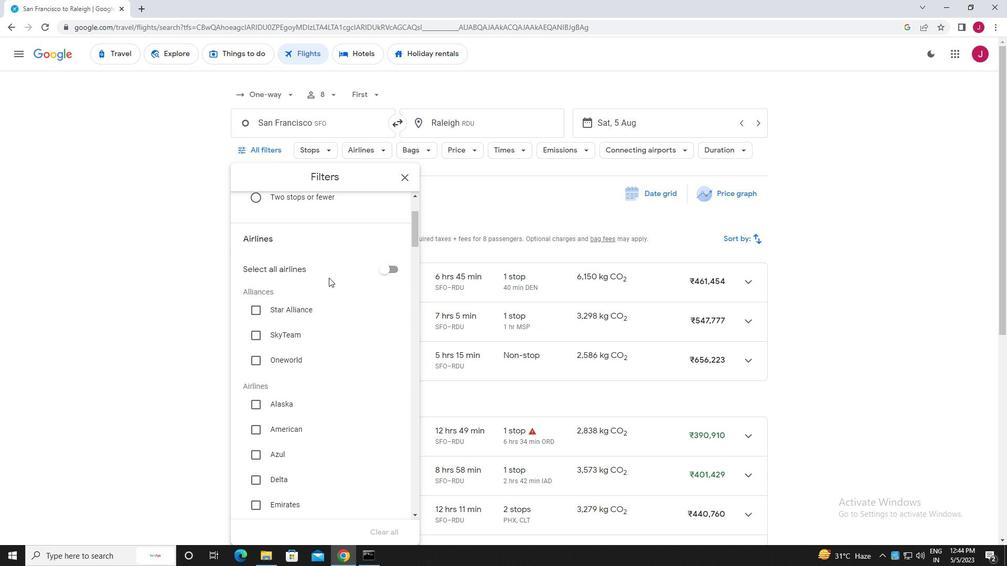 
Action: Mouse moved to (328, 276)
Screenshot: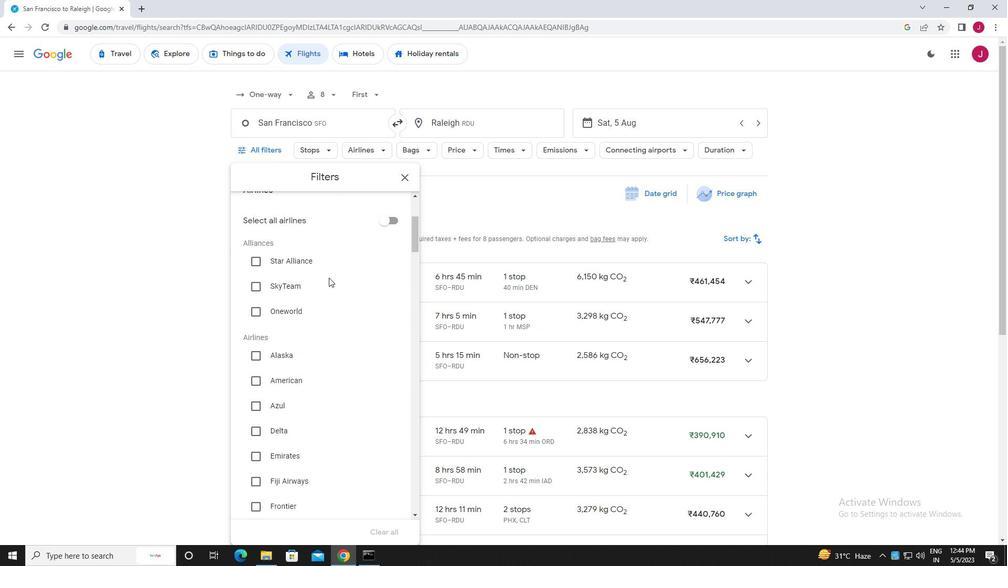
Action: Mouse scrolled (328, 275) with delta (0, 0)
Screenshot: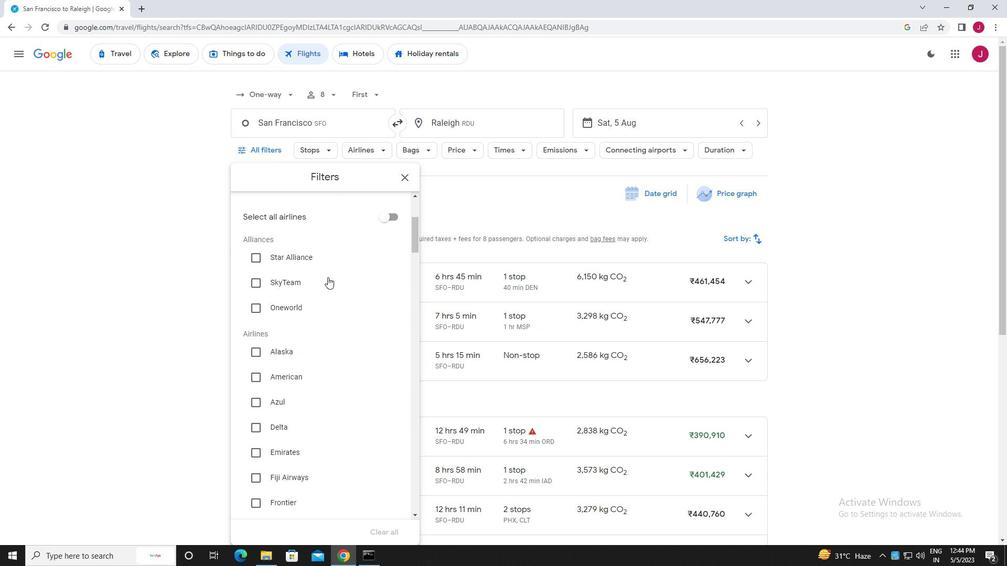 
Action: Mouse moved to (304, 237)
Screenshot: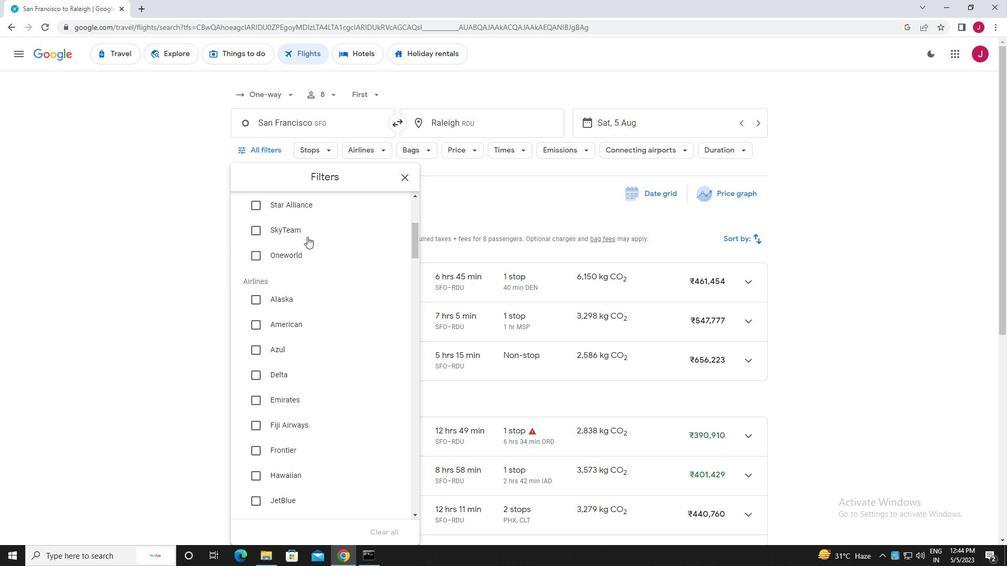 
Action: Mouse scrolled (304, 236) with delta (0, 0)
Screenshot: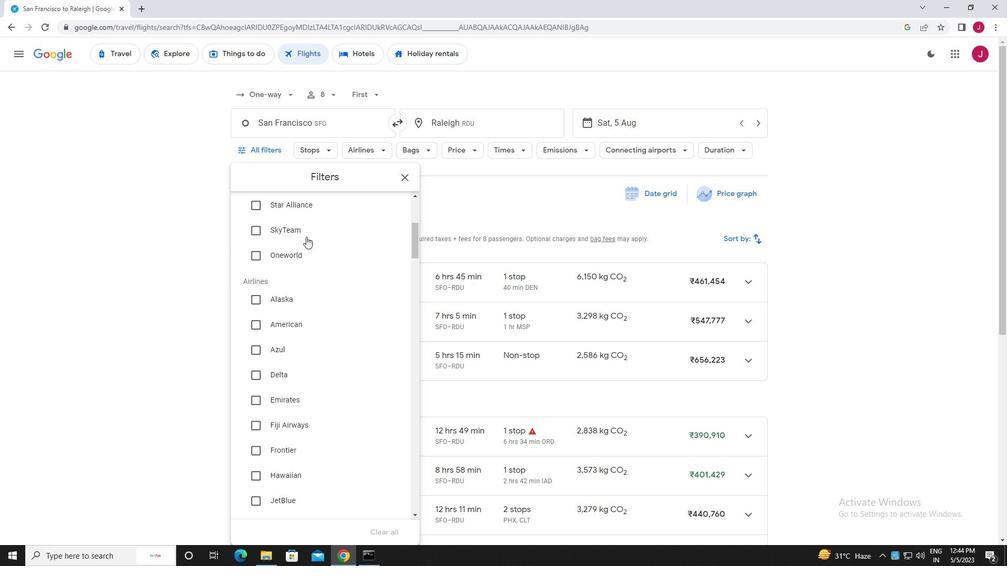 
Action: Mouse scrolled (304, 236) with delta (0, 0)
Screenshot: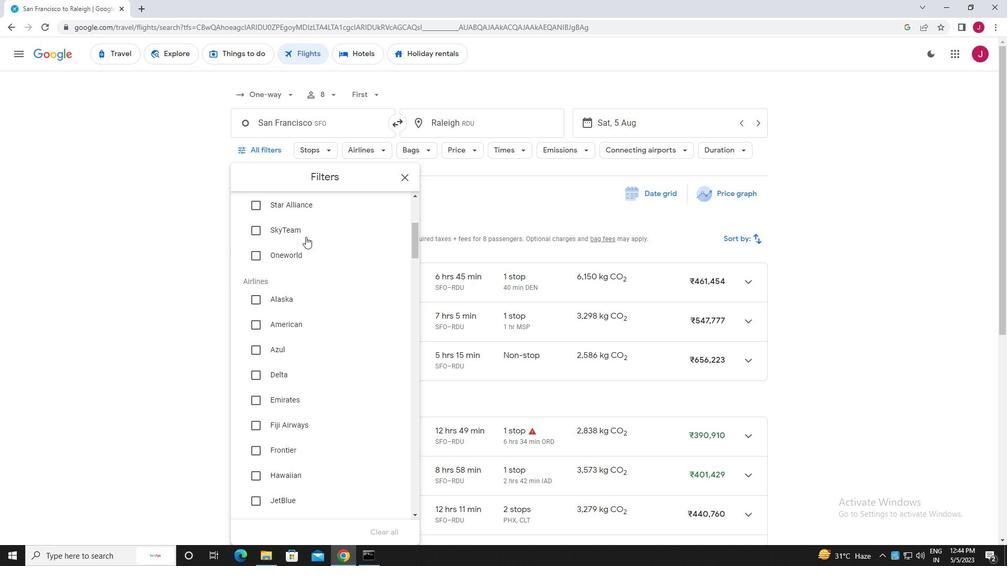 
Action: Mouse scrolled (304, 236) with delta (0, 0)
Screenshot: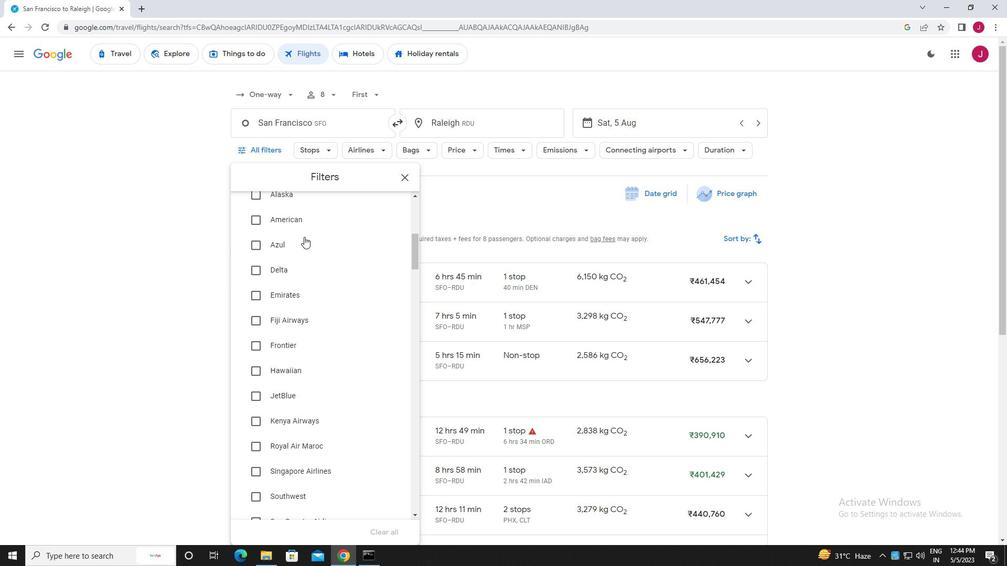 
Action: Mouse moved to (273, 355)
Screenshot: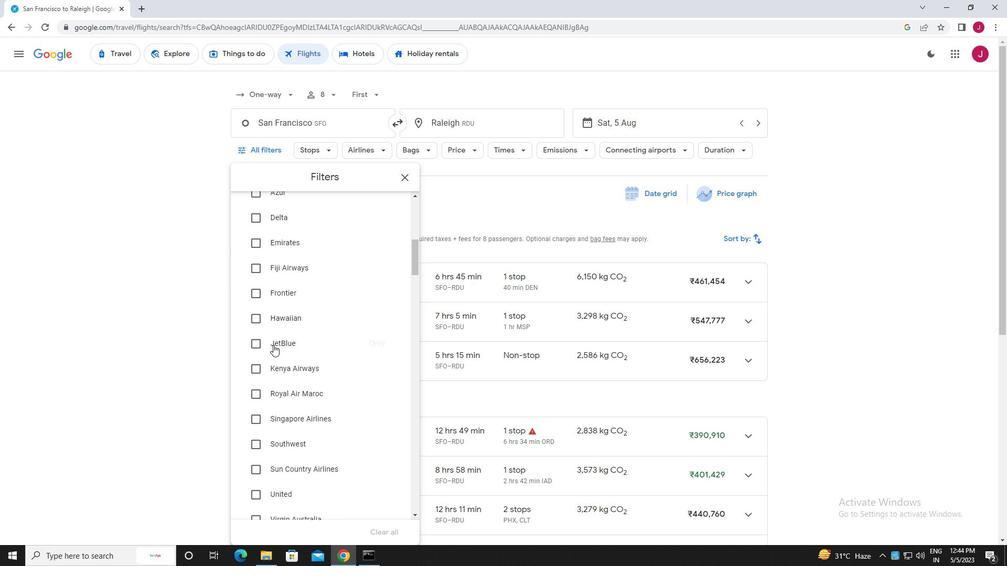 
Action: Mouse scrolled (273, 355) with delta (0, 0)
Screenshot: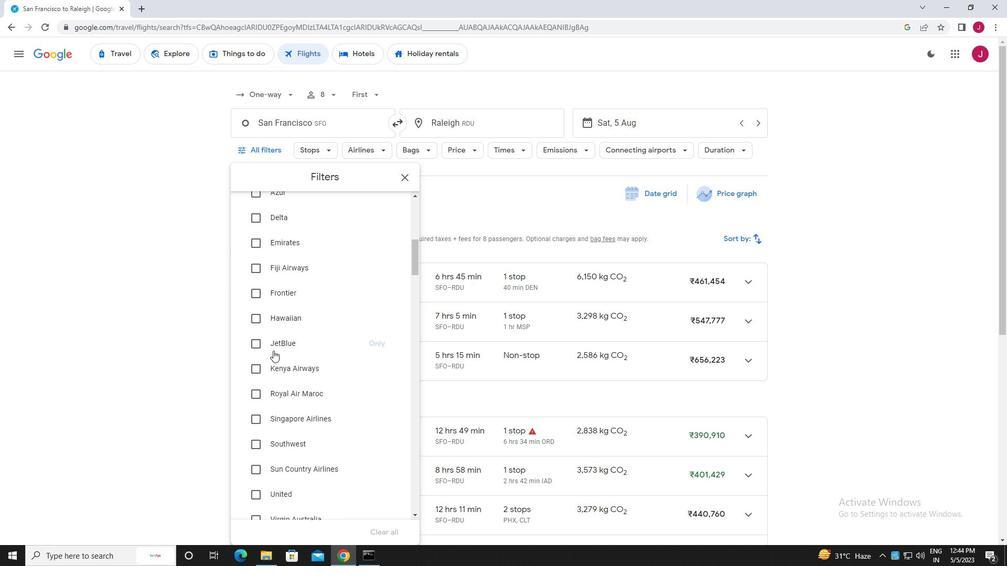 
Action: Mouse moved to (273, 365)
Screenshot: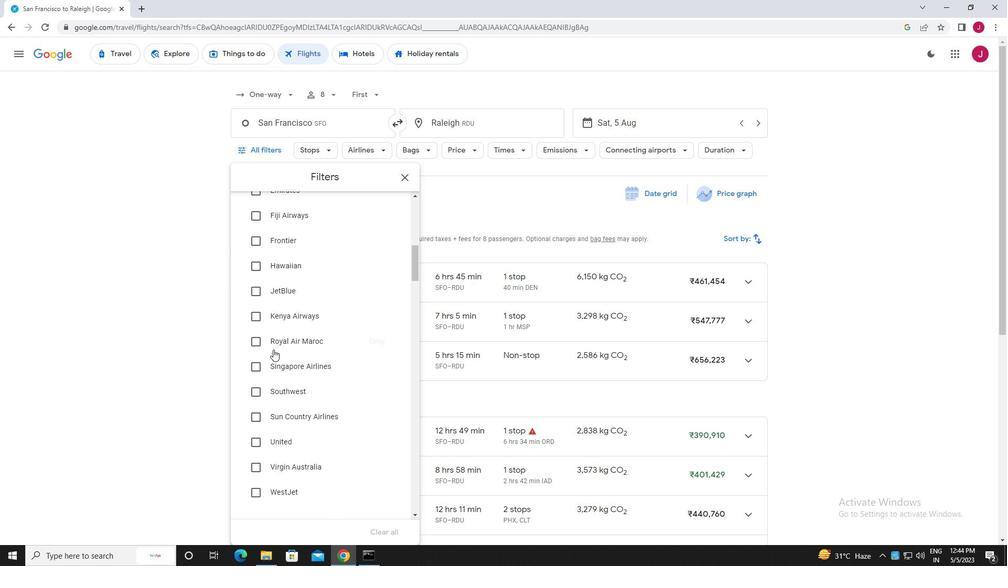 
Action: Mouse scrolled (273, 364) with delta (0, 0)
Screenshot: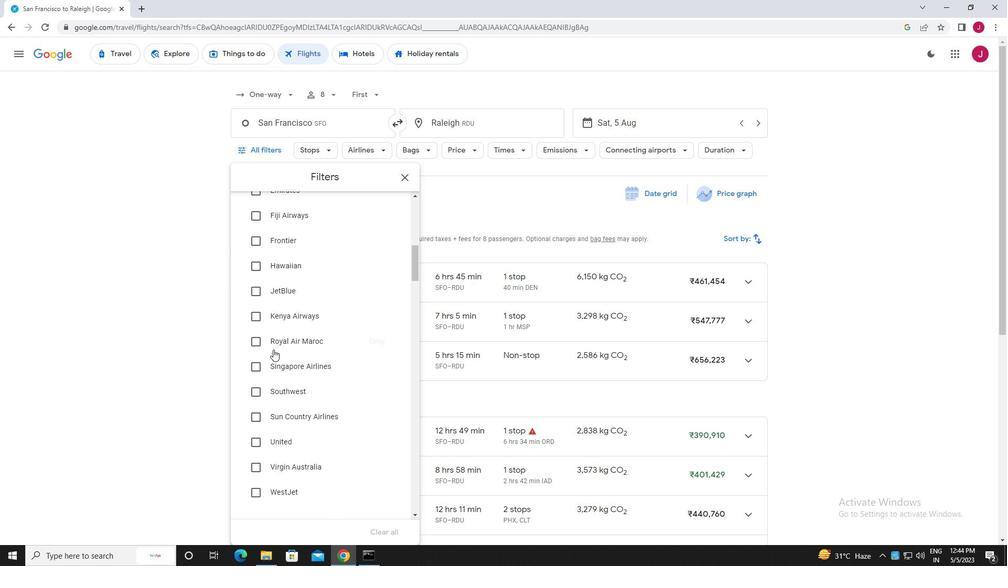 
Action: Mouse moved to (276, 345)
Screenshot: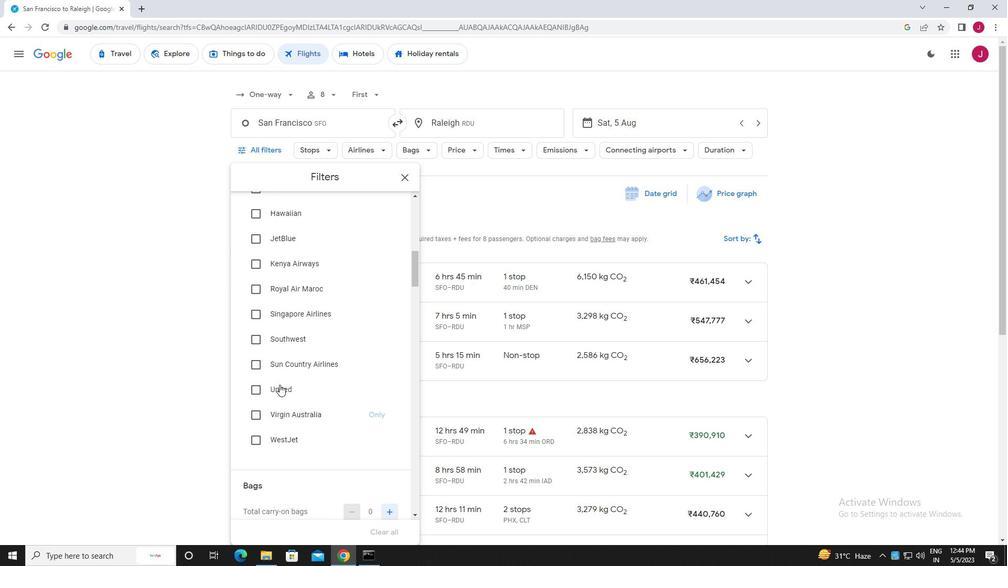 
Action: Mouse scrolled (276, 345) with delta (0, 0)
Screenshot: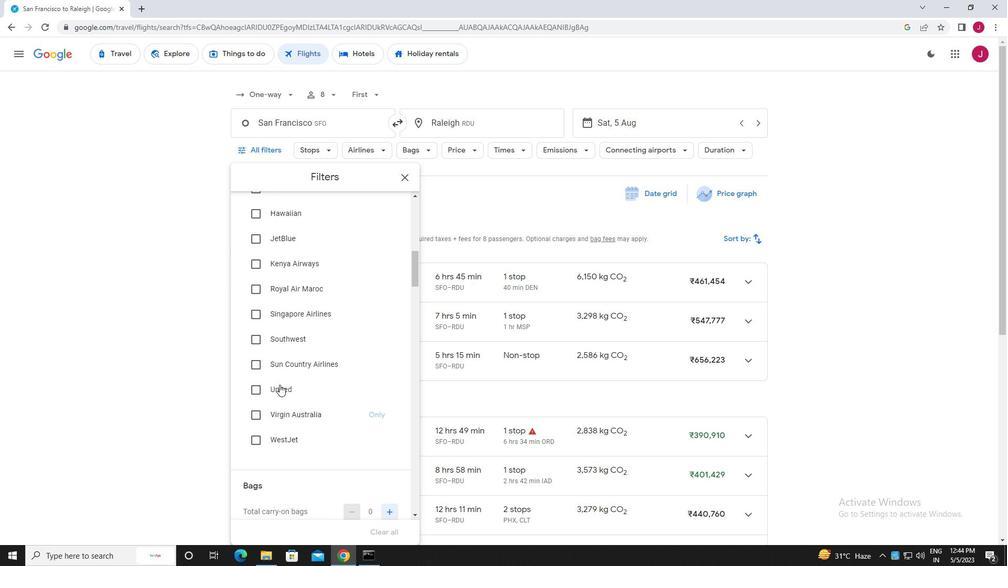 
Action: Mouse moved to (276, 345)
Screenshot: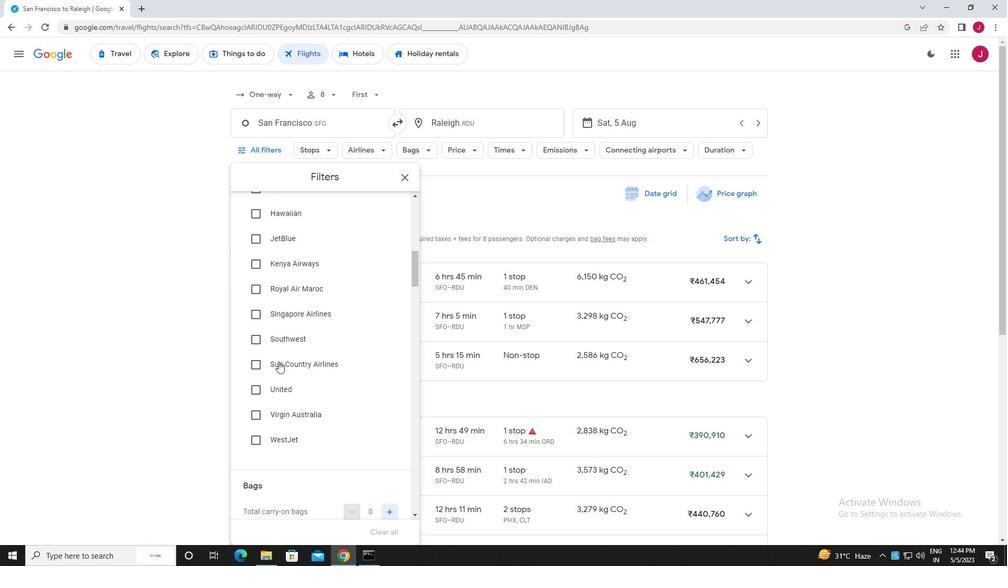 
Action: Mouse scrolled (276, 344) with delta (0, 0)
Screenshot: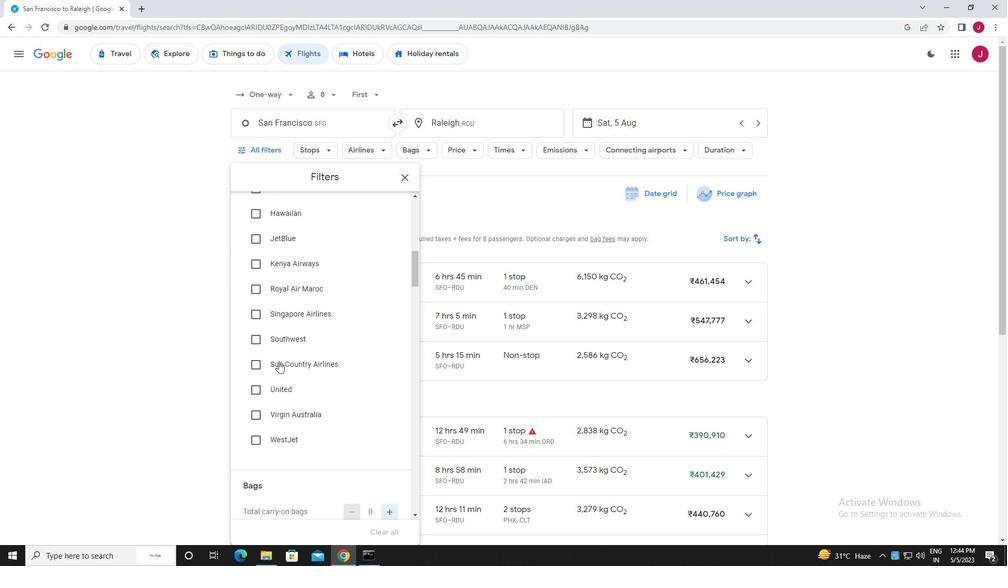
Action: Mouse scrolled (276, 344) with delta (0, 0)
Screenshot: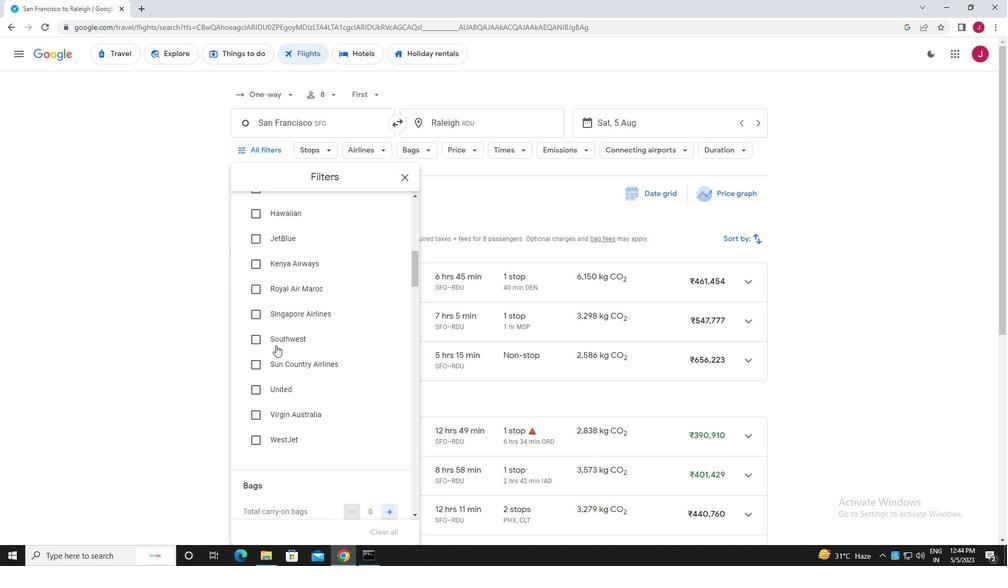 
Action: Mouse scrolled (276, 344) with delta (0, 0)
Screenshot: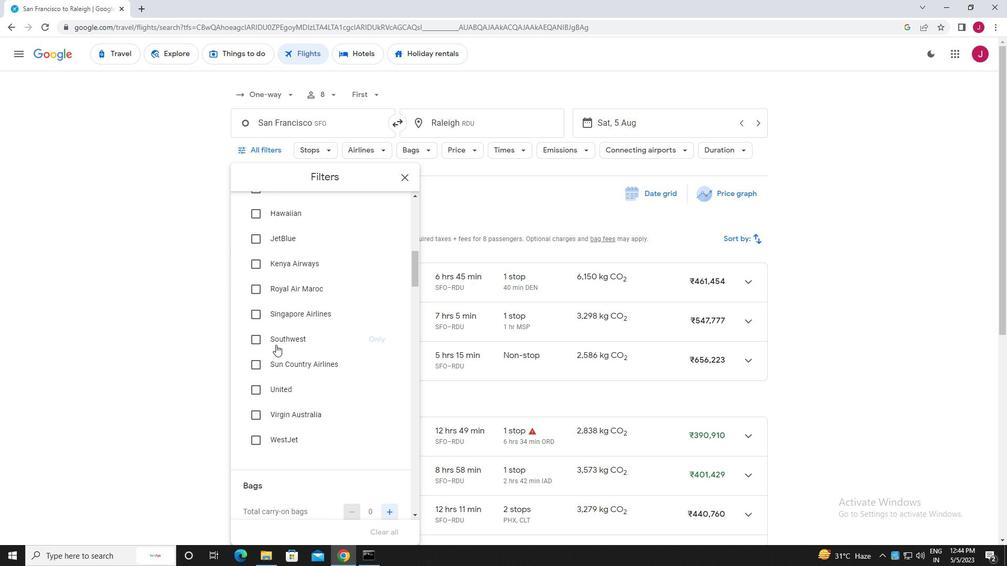 
Action: Mouse scrolled (276, 344) with delta (0, 0)
Screenshot: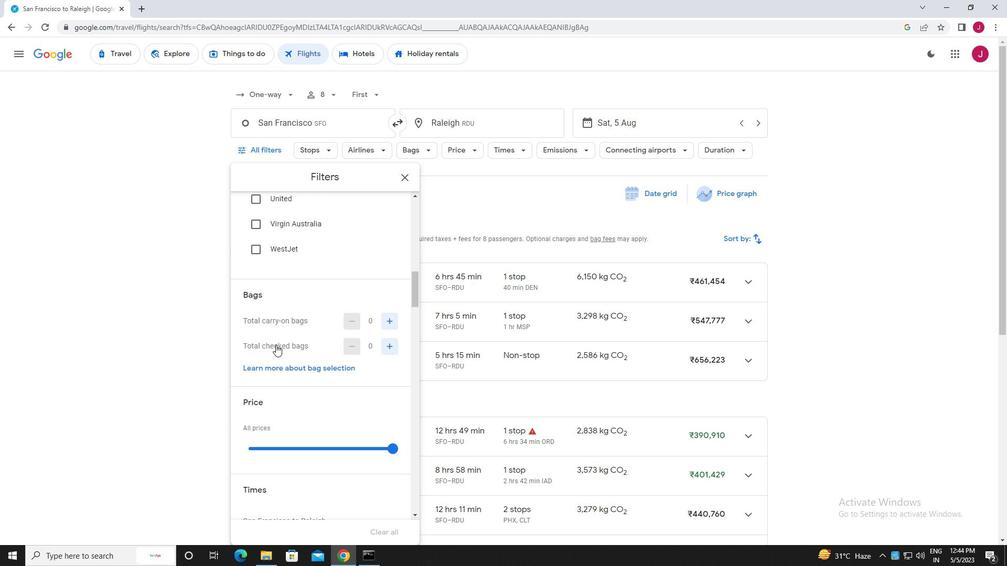 
Action: Mouse moved to (276, 345)
Screenshot: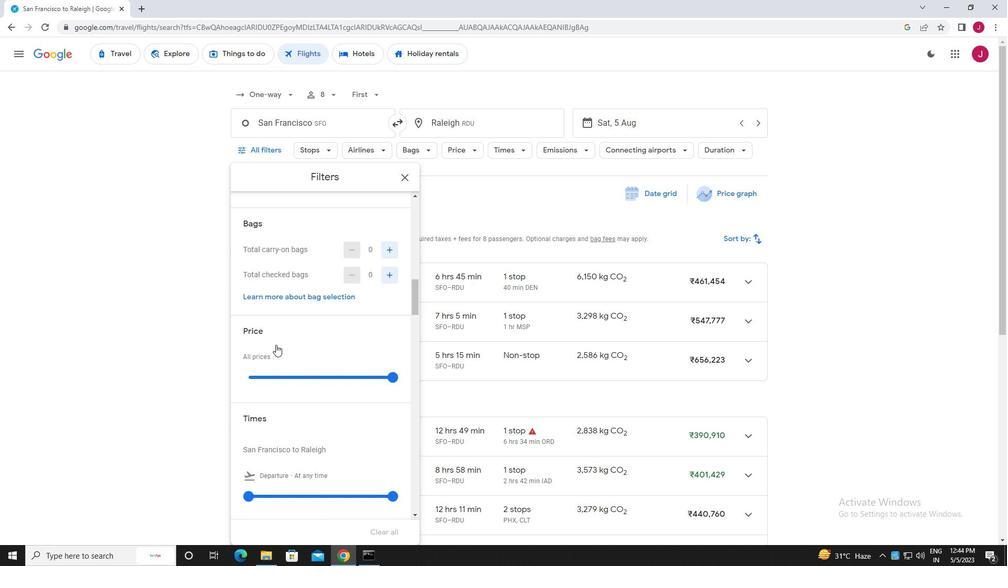 
Action: Mouse scrolled (276, 344) with delta (0, 0)
Screenshot: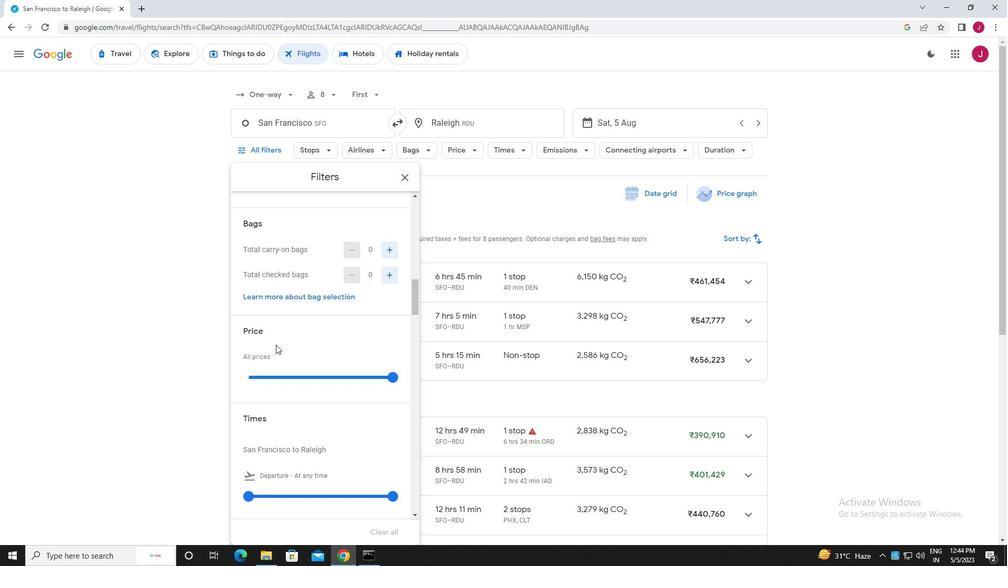 
Action: Mouse moved to (389, 197)
Screenshot: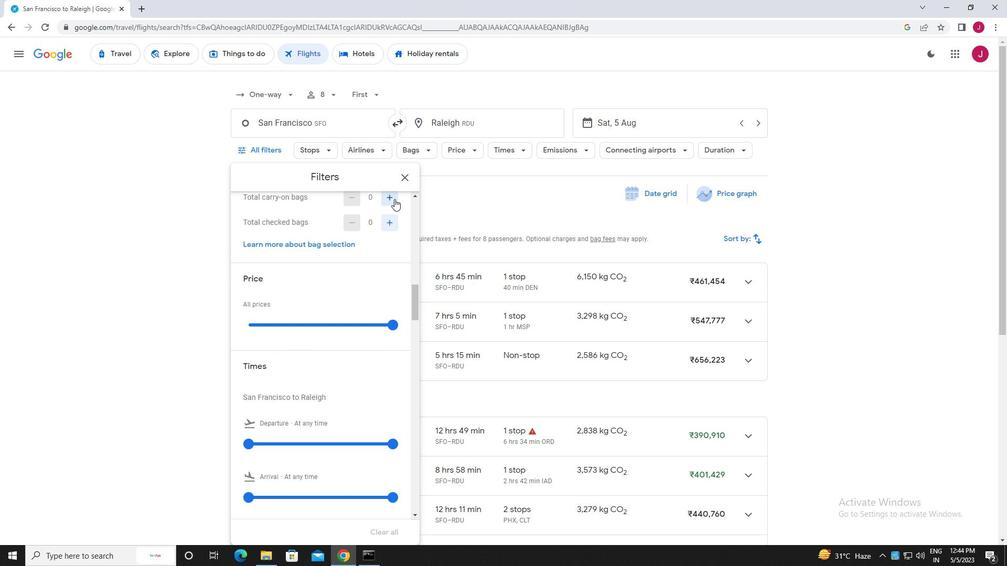 
Action: Mouse pressed left at (389, 197)
Screenshot: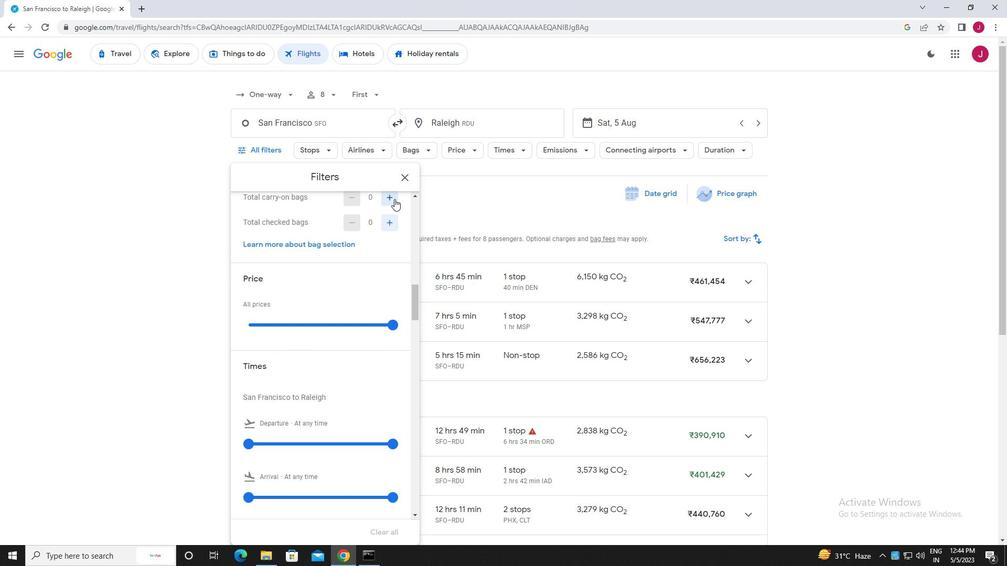
Action: Mouse pressed left at (389, 197)
Screenshot: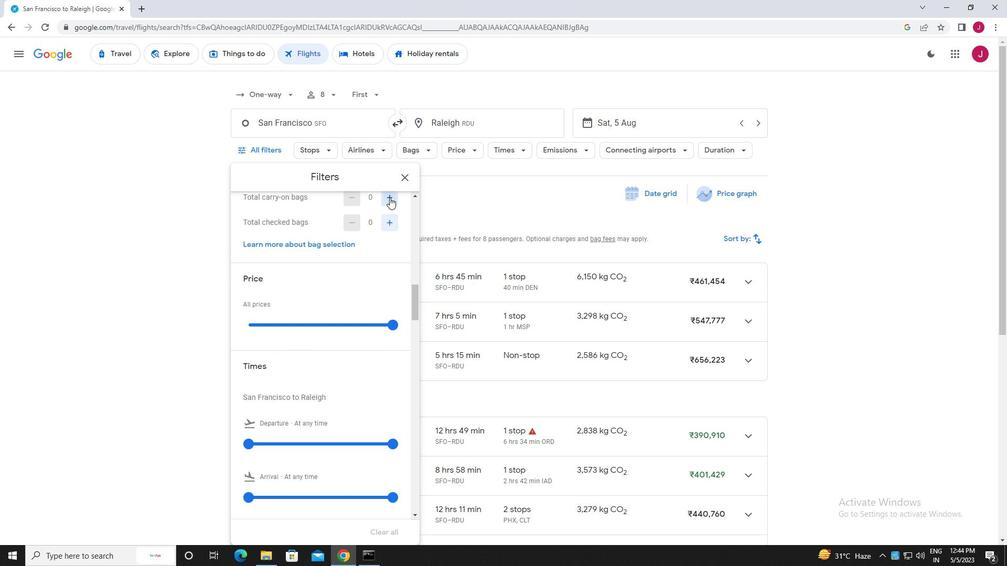 
Action: Mouse moved to (391, 224)
Screenshot: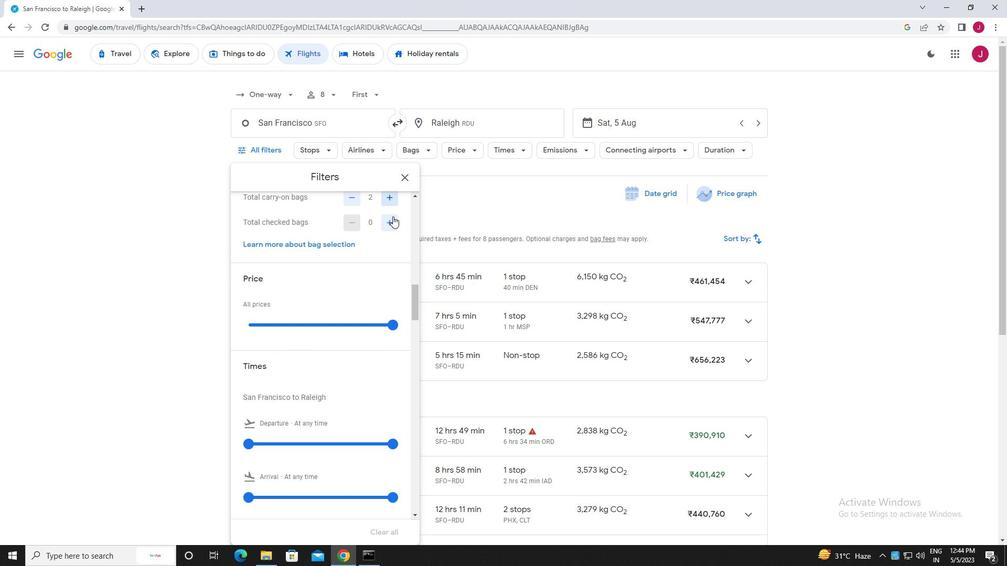 
Action: Mouse pressed left at (391, 224)
Screenshot: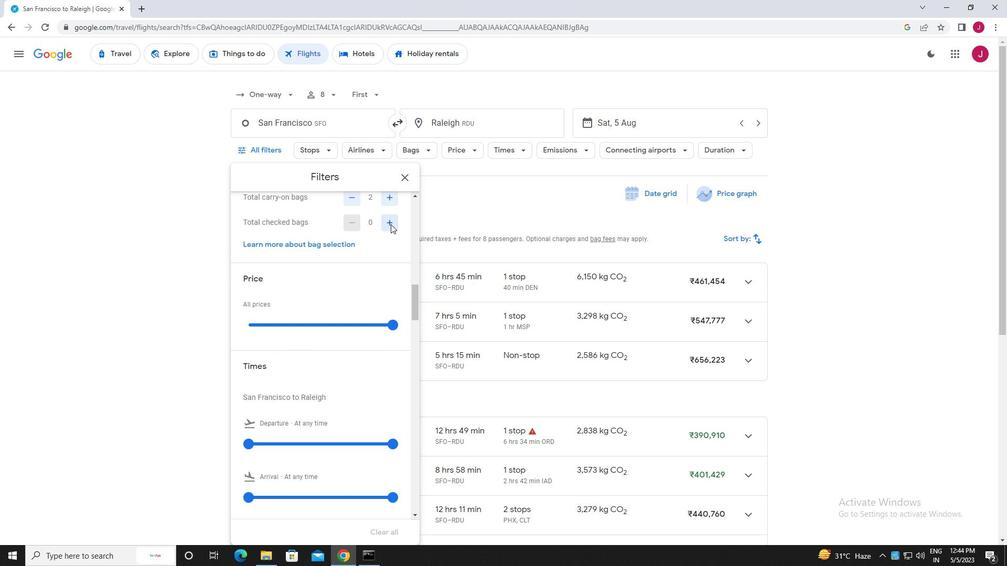 
Action: Mouse pressed left at (391, 224)
Screenshot: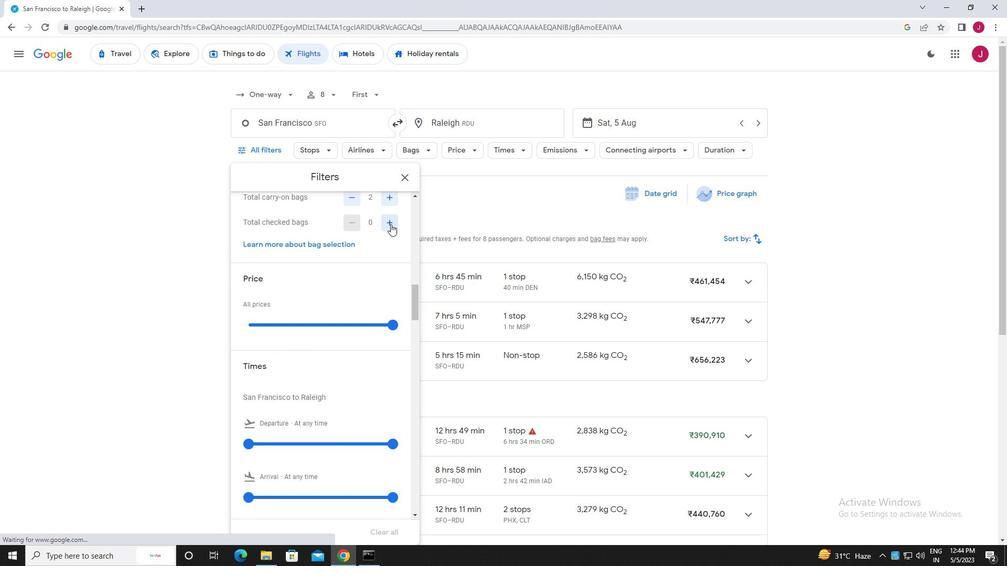
Action: Mouse pressed left at (391, 224)
Screenshot: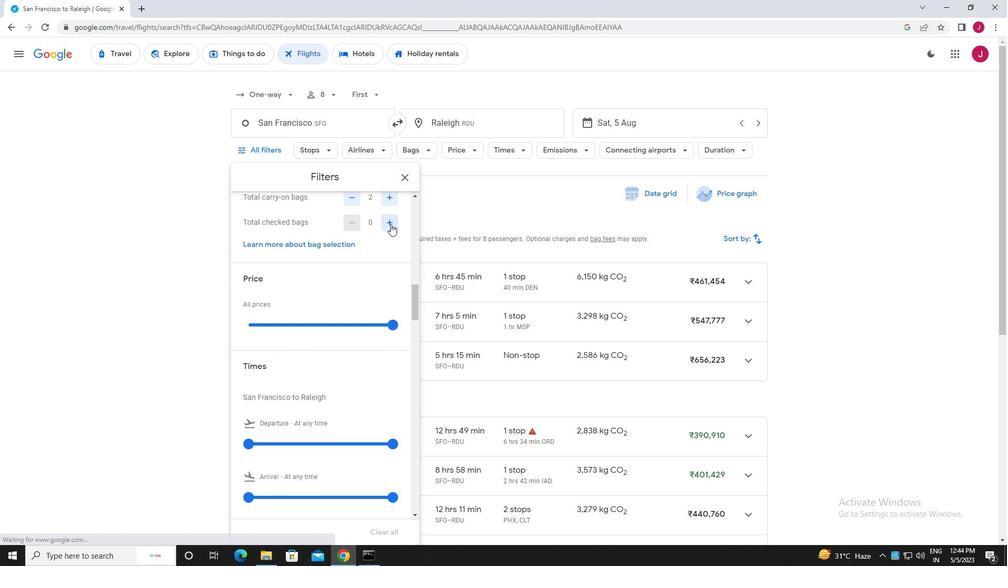 
Action: Mouse pressed left at (391, 224)
Screenshot: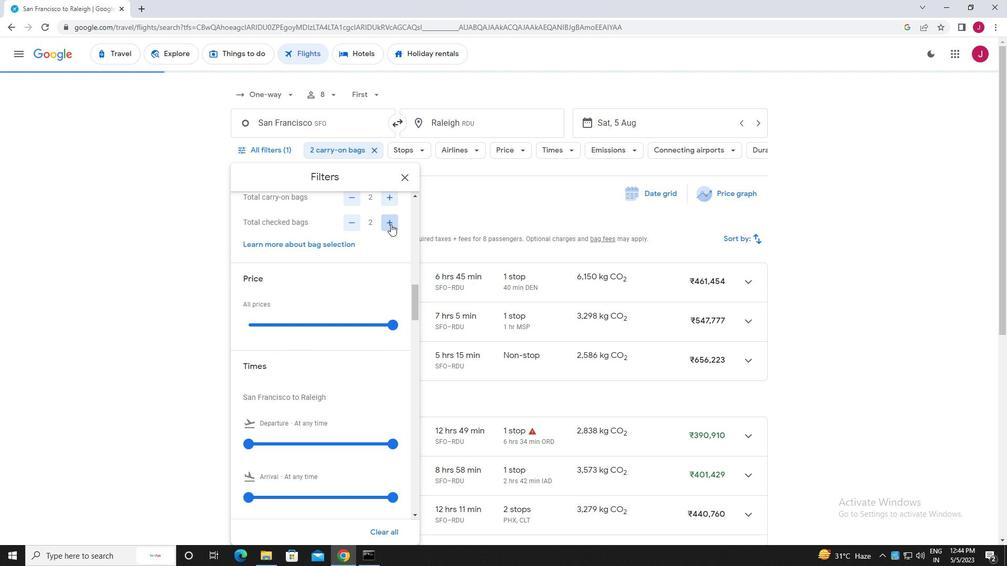 
Action: Mouse pressed left at (391, 224)
Screenshot: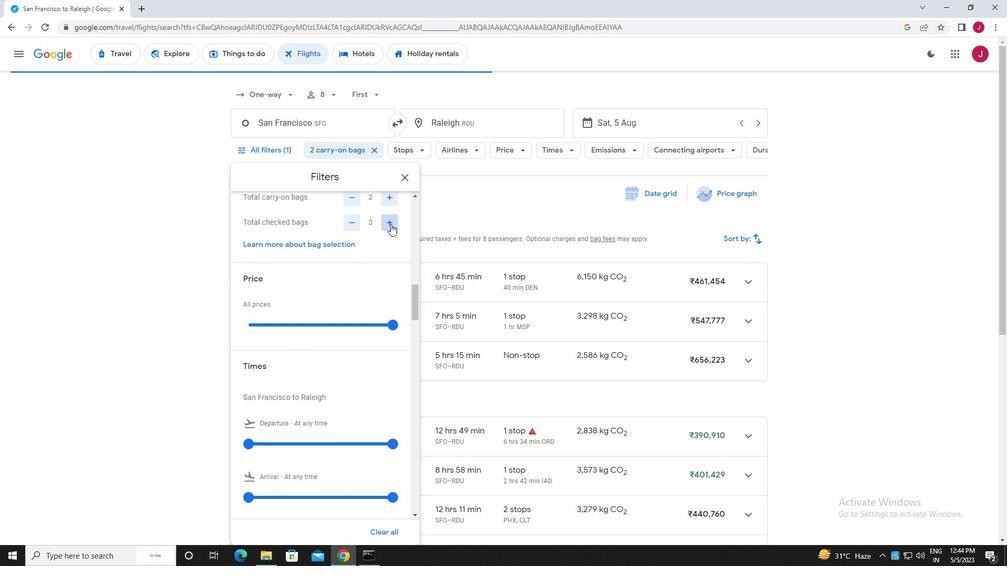 
Action: Mouse pressed left at (391, 224)
Screenshot: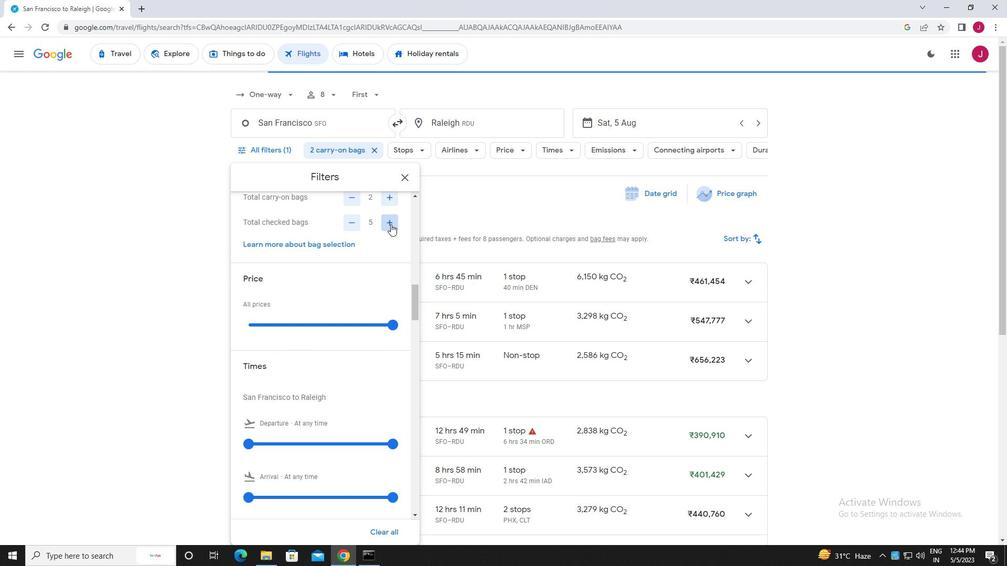 
Action: Mouse moved to (393, 329)
Screenshot: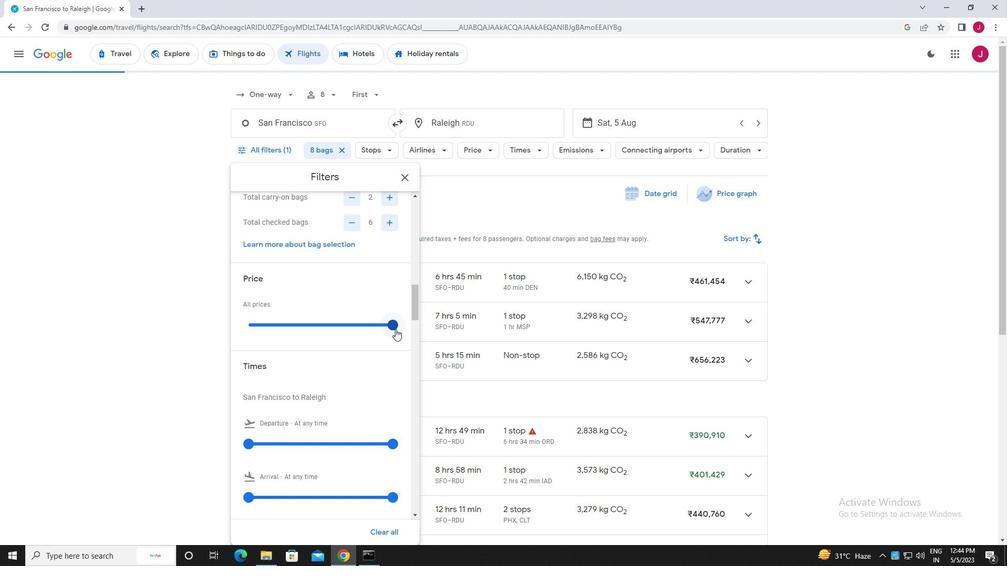 
Action: Mouse pressed left at (393, 329)
Screenshot: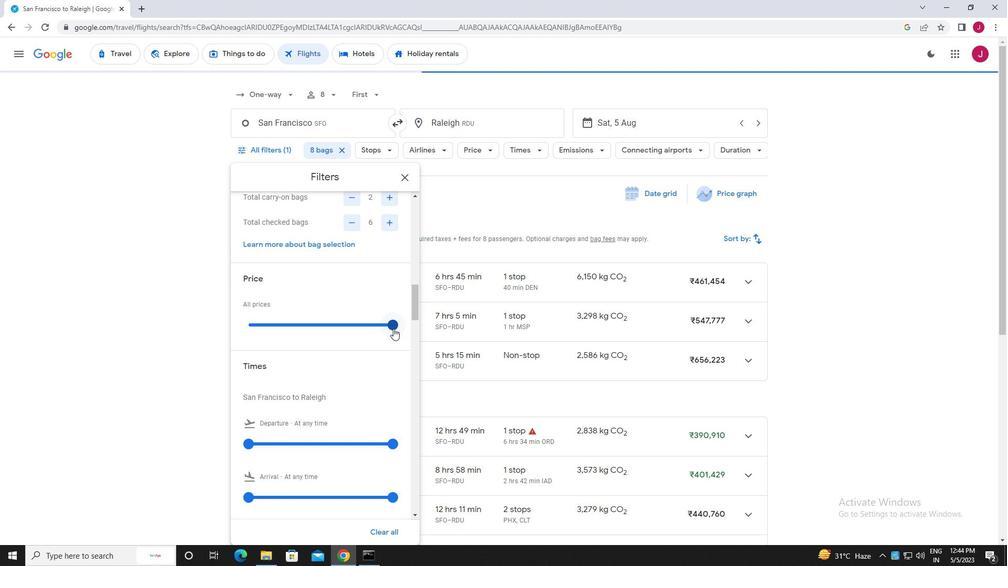 
Action: Mouse moved to (322, 325)
Screenshot: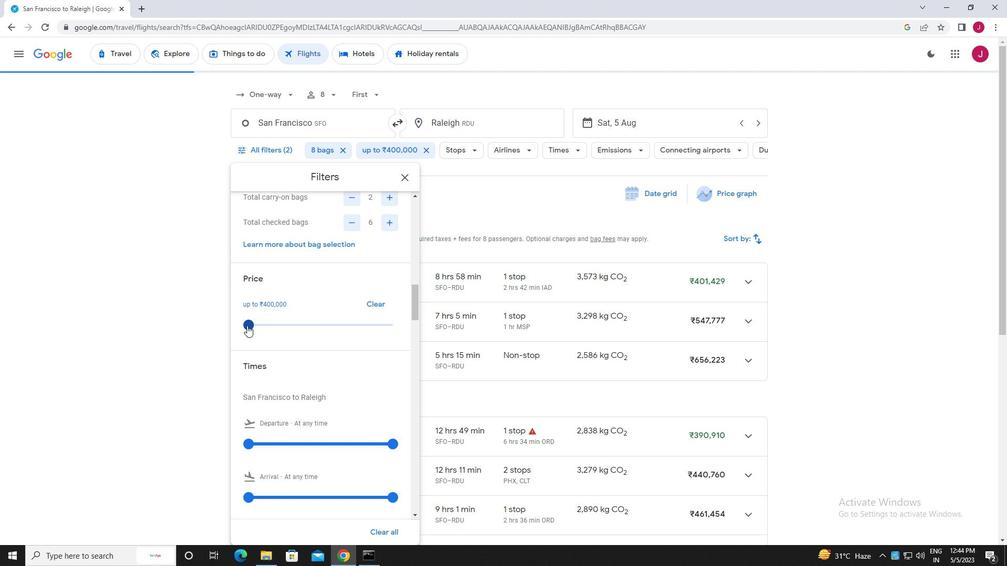 
Action: Mouse scrolled (322, 324) with delta (0, 0)
Screenshot: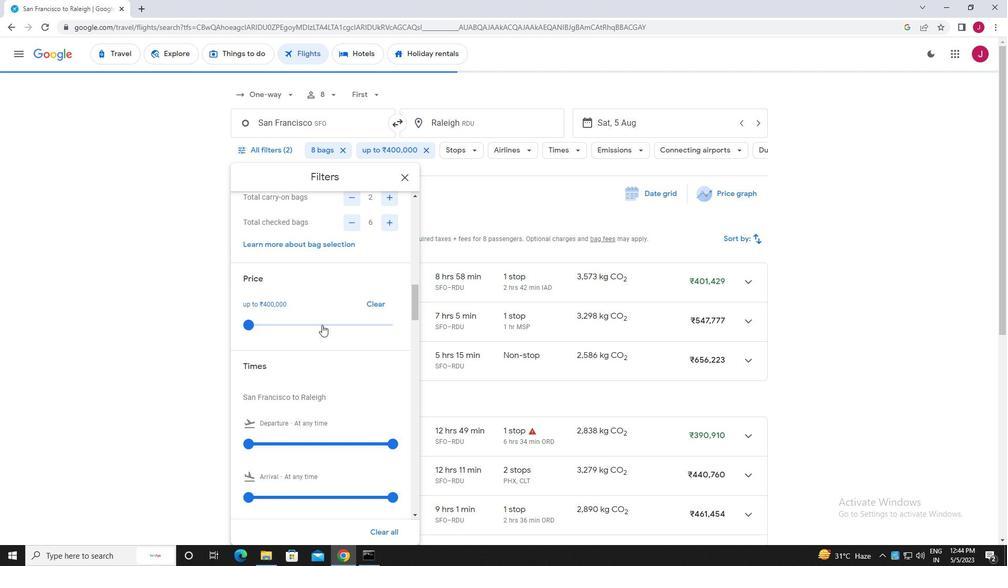 
Action: Mouse scrolled (322, 324) with delta (0, 0)
Screenshot: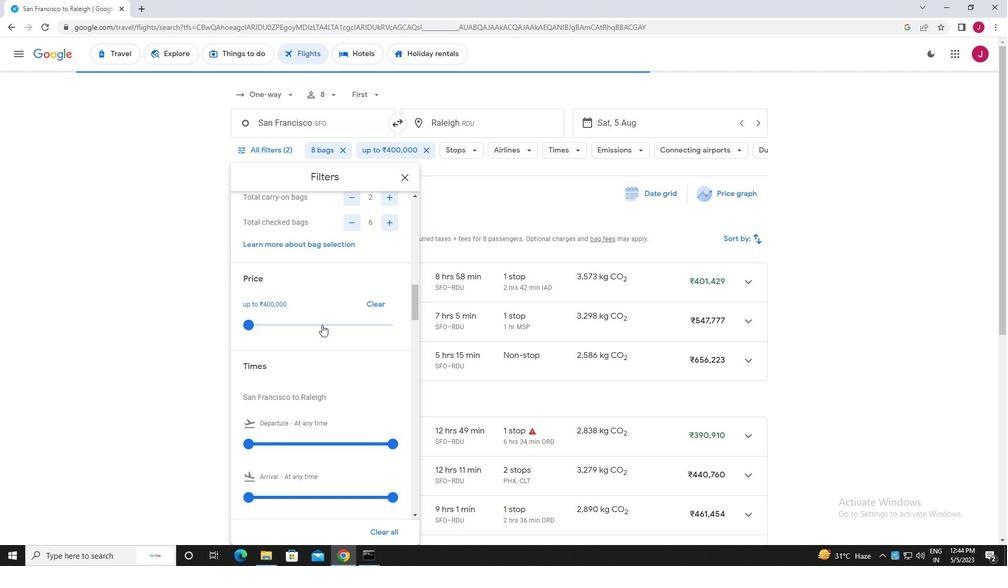 
Action: Mouse moved to (246, 337)
Screenshot: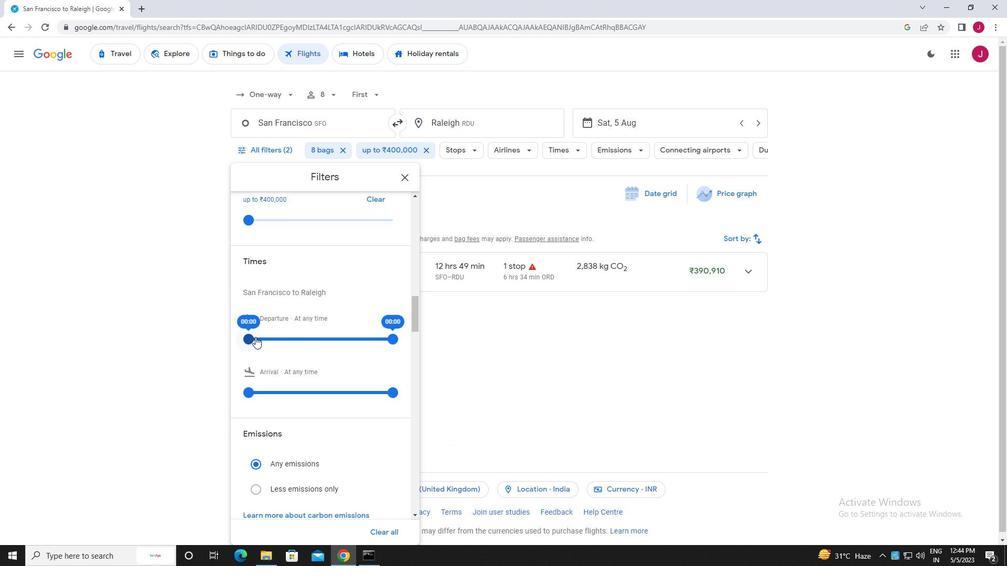 
Action: Mouse pressed left at (246, 337)
Screenshot: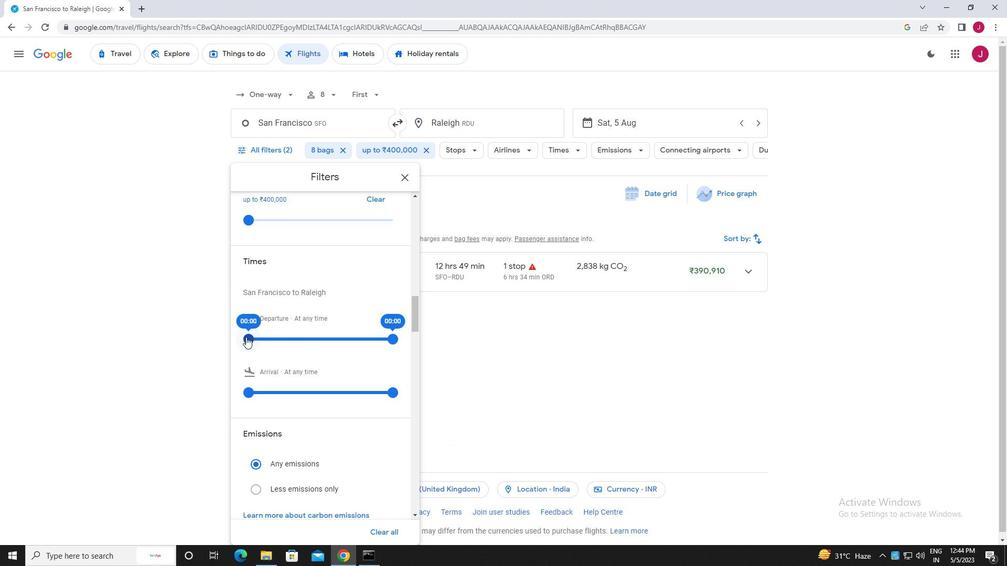 
Action: Mouse moved to (393, 338)
Screenshot: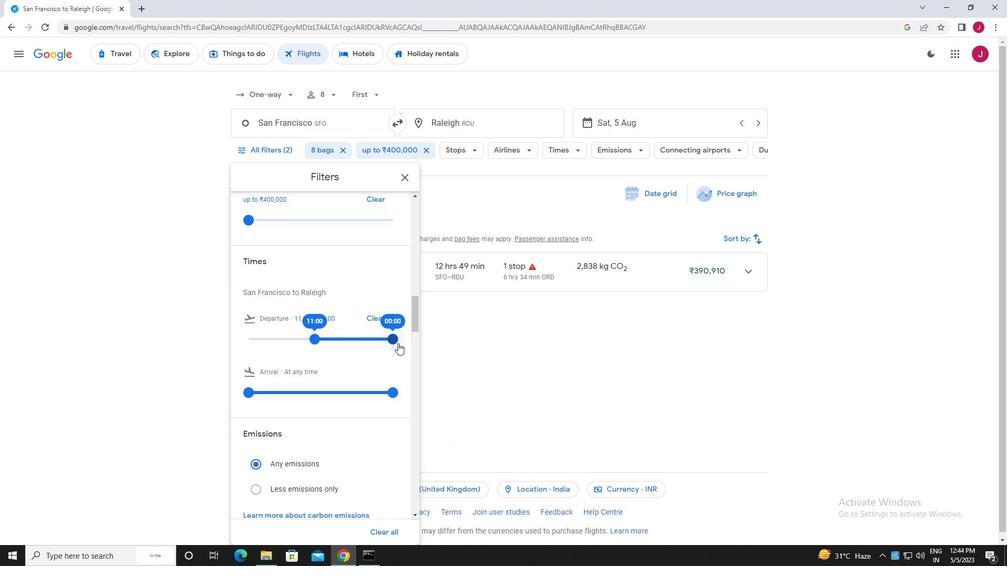 
Action: Mouse pressed left at (393, 338)
Screenshot: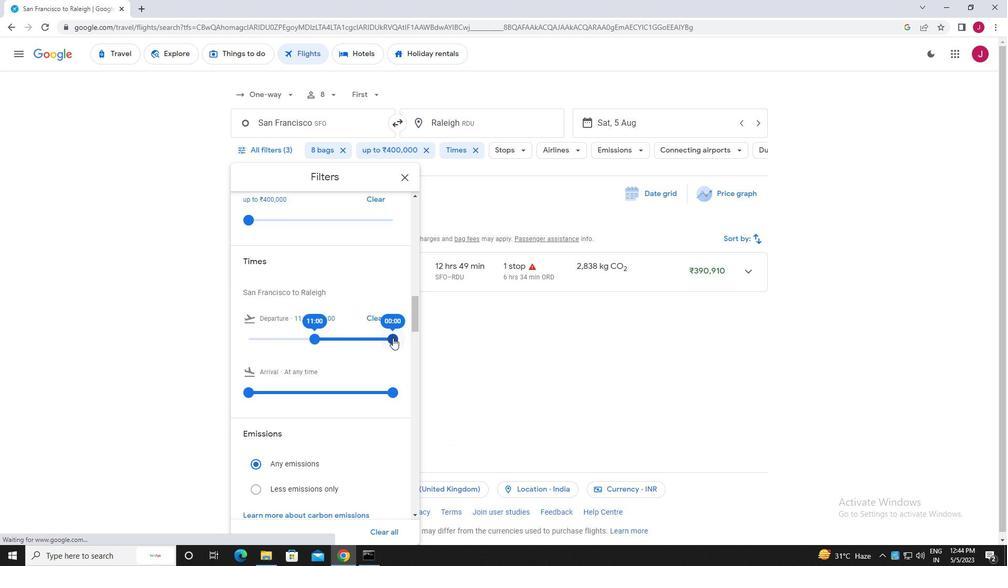 
Action: Mouse moved to (406, 176)
Screenshot: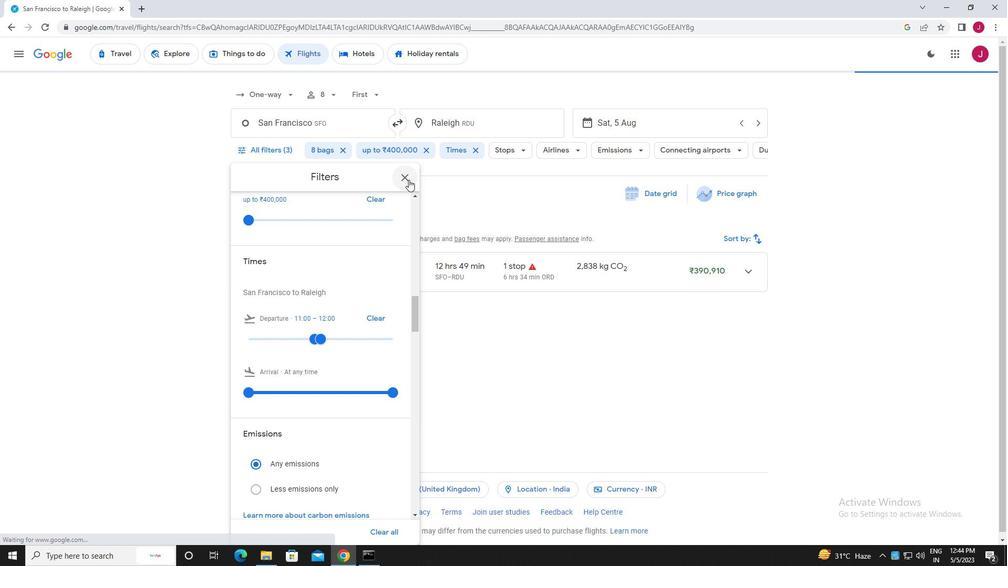 
Action: Mouse pressed left at (406, 176)
Screenshot: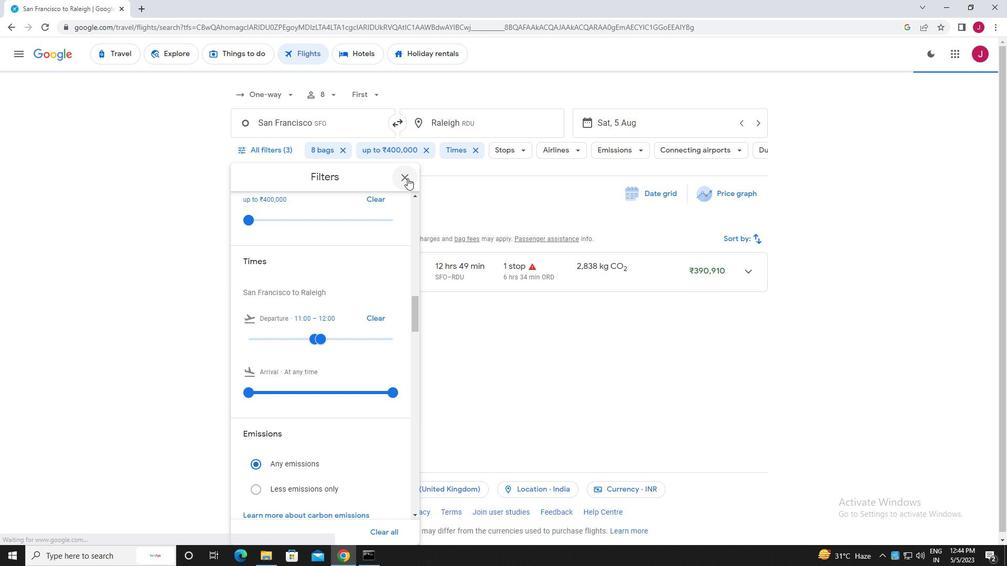 
Action: Mouse moved to (405, 176)
Screenshot: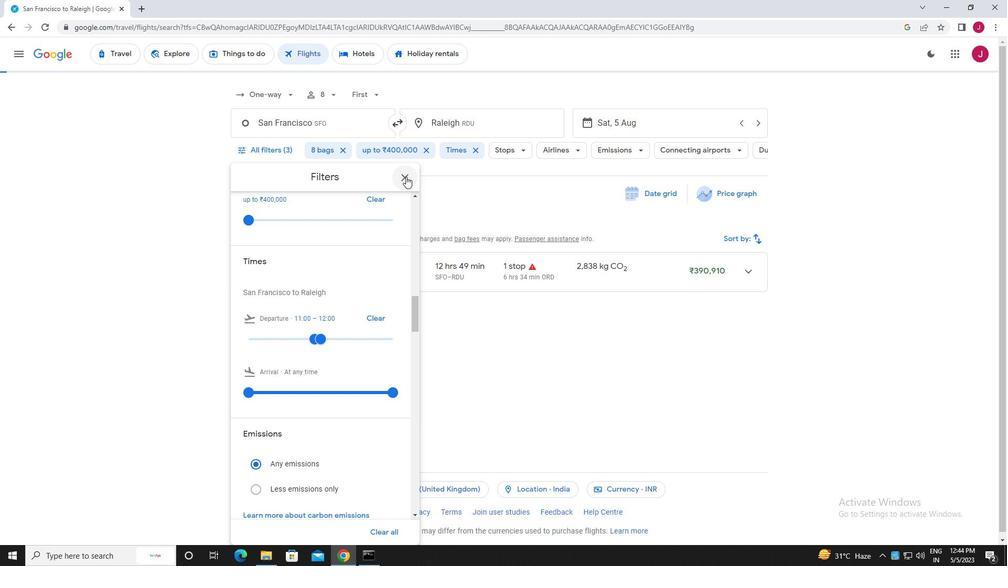 
